 Task: Assign in the project AutoWave the issue 'Create a new online platform for online animation courses with advanced animation tools and community features' to the sprint 'Process Automation Sprint'. Assign in the project AutoWave the issue 'Implement a new cloud-based time tracking system for a company with advanced time tracking and project management features' to the sprint 'Process Automation Sprint'. Assign in the project AutoWave the issue 'Integrate a new location-based feature into an existing mobile application to enhance user experience and personalization' to the sprint 'Process Automation Sprint'. Assign in the project AutoWave the issue 'Develop a new tool for automated testing of web application database performance and scalability' to the sprint 'Process Automation Sprint'
Action: Mouse moved to (163, 46)
Screenshot: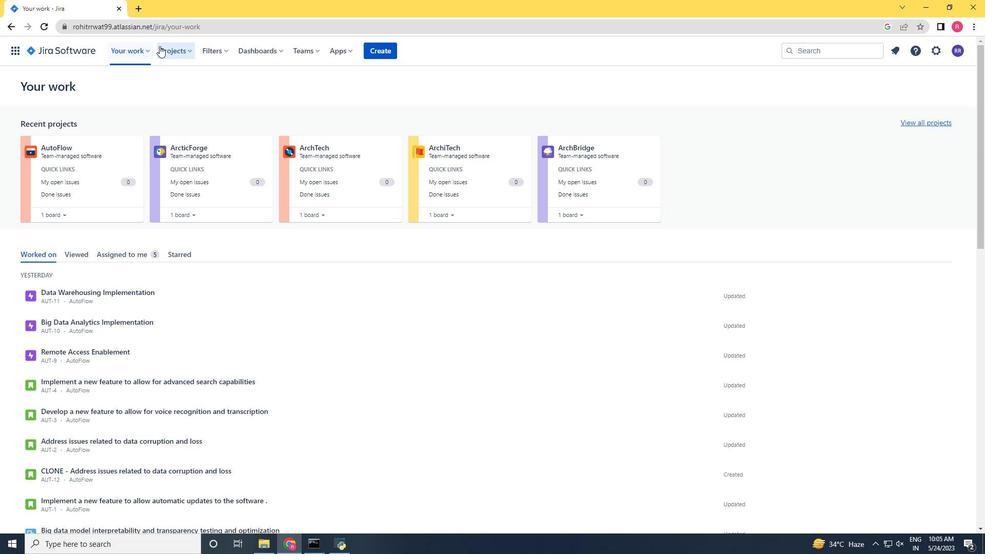
Action: Mouse pressed left at (163, 46)
Screenshot: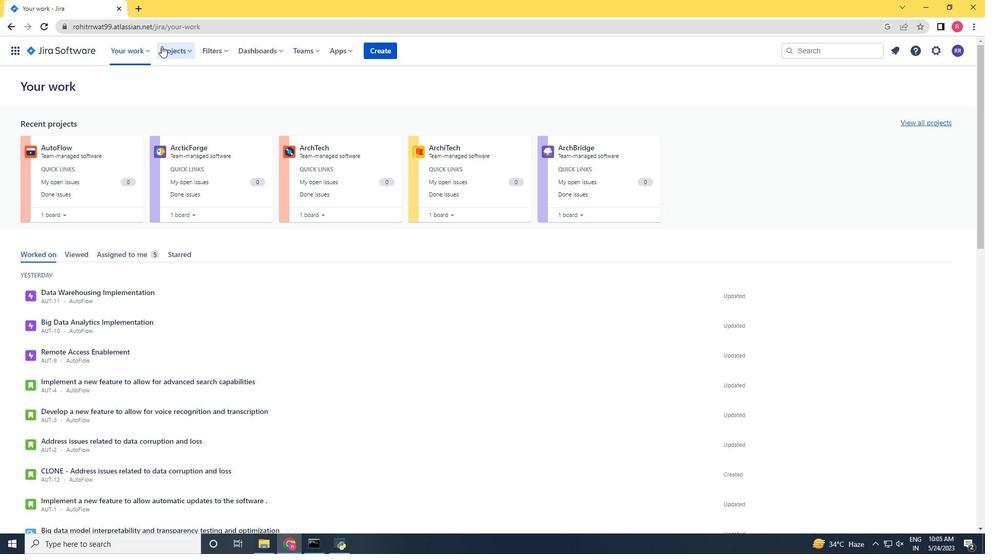 
Action: Mouse moved to (180, 93)
Screenshot: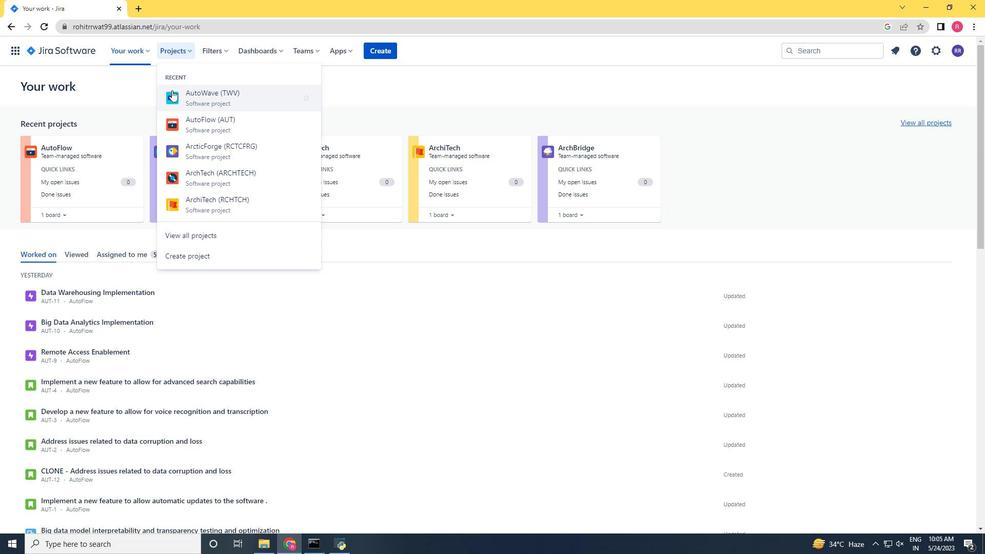 
Action: Mouse pressed left at (180, 93)
Screenshot: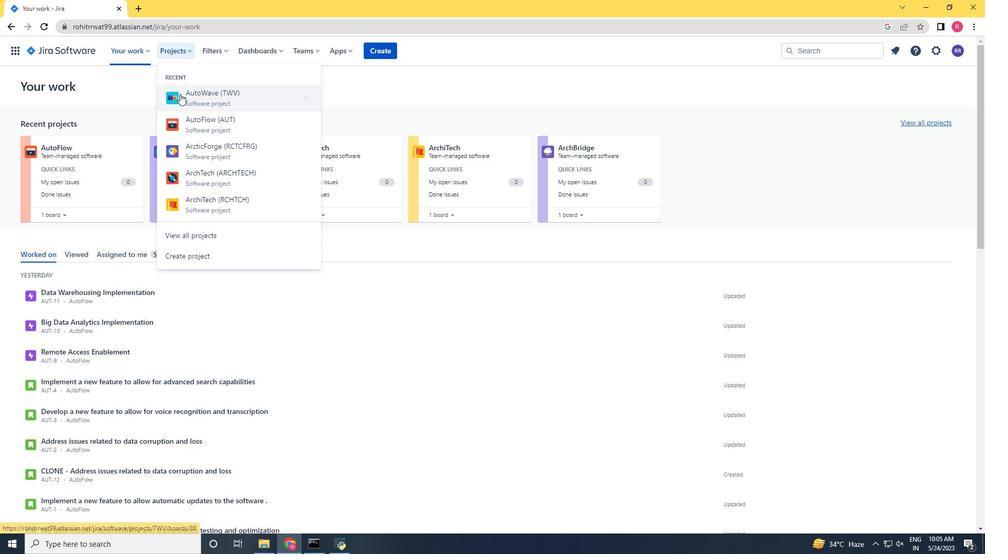 
Action: Mouse moved to (50, 164)
Screenshot: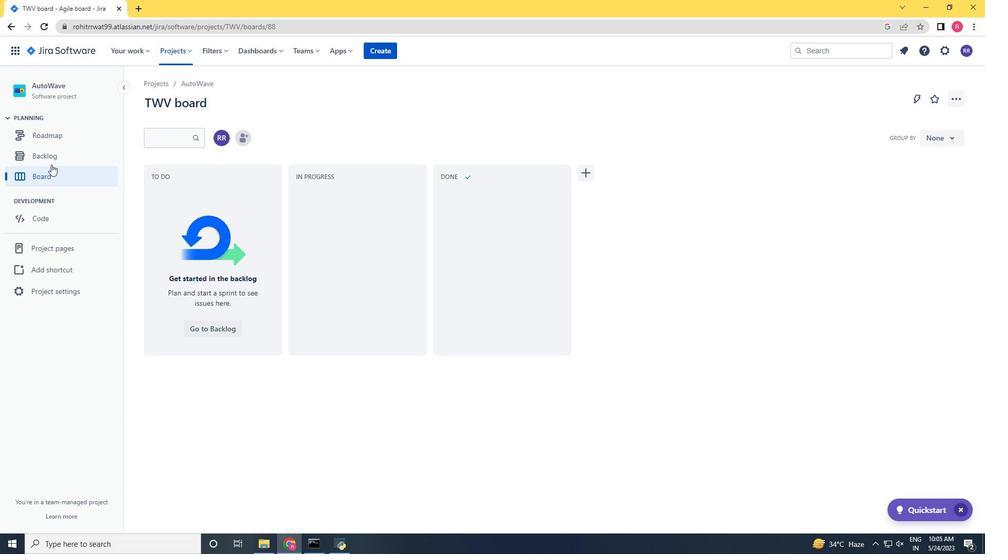 
Action: Mouse pressed left at (50, 164)
Screenshot: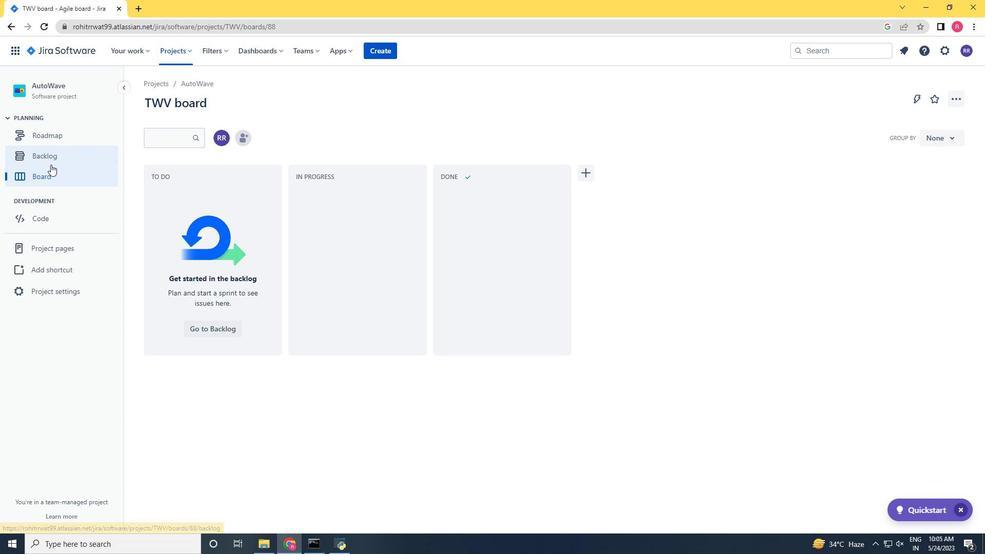
Action: Mouse moved to (427, 251)
Screenshot: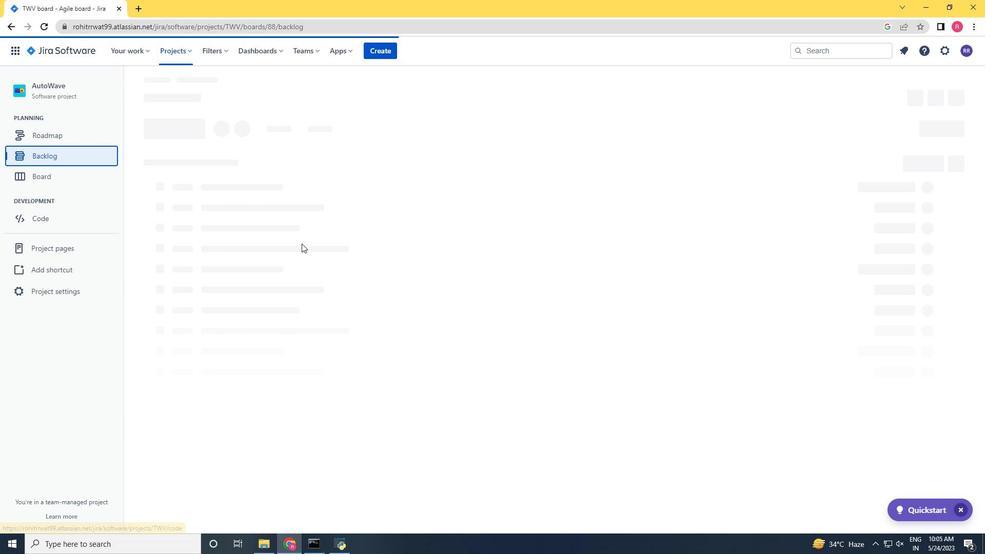 
Action: Mouse scrolled (427, 251) with delta (0, 0)
Screenshot: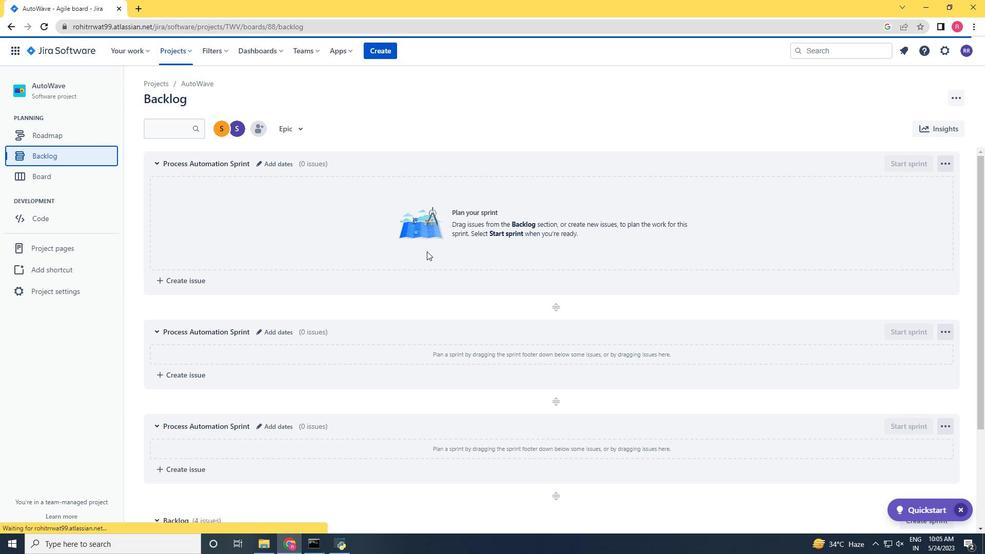 
Action: Mouse scrolled (427, 251) with delta (0, 0)
Screenshot: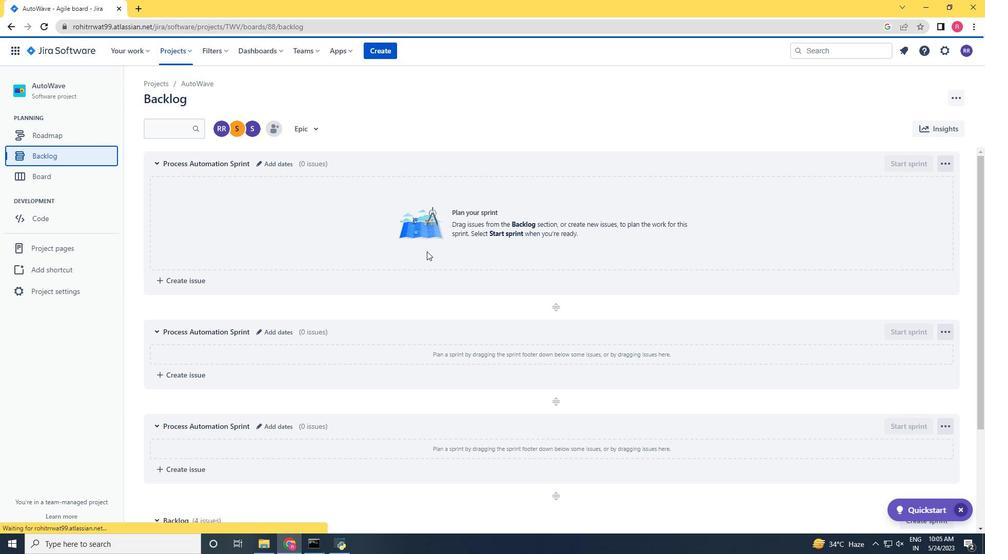 
Action: Mouse scrolled (427, 251) with delta (0, 0)
Screenshot: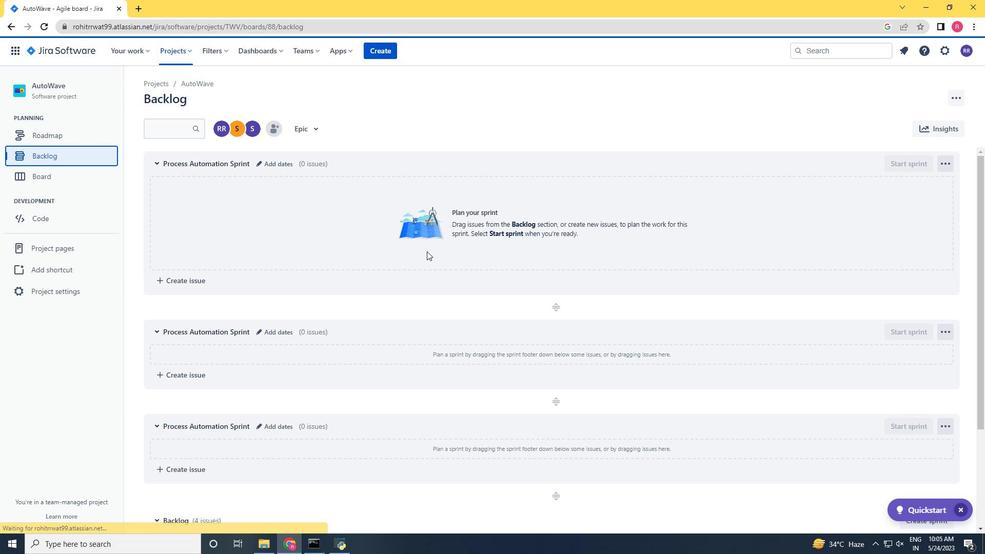 
Action: Mouse scrolled (427, 251) with delta (0, 0)
Screenshot: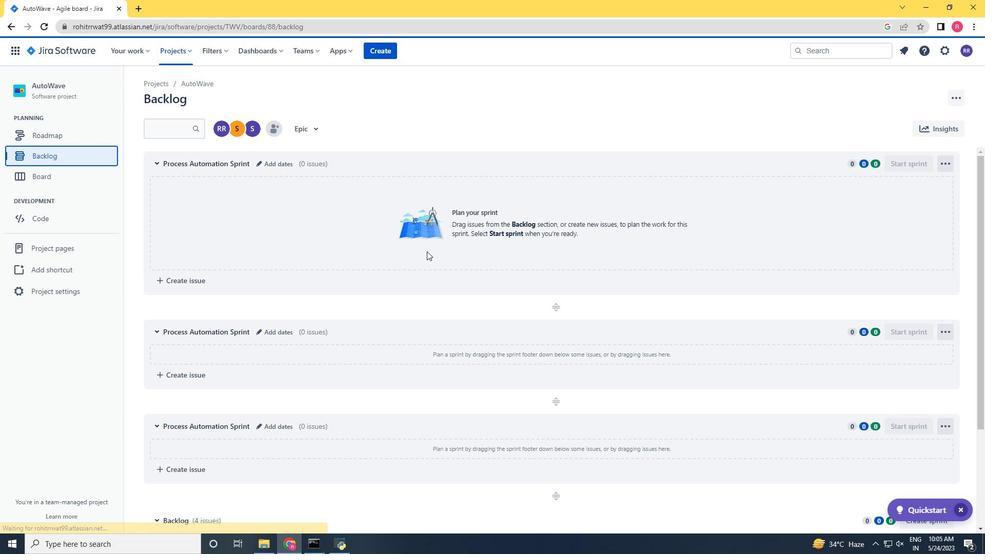 
Action: Mouse moved to (540, 385)
Screenshot: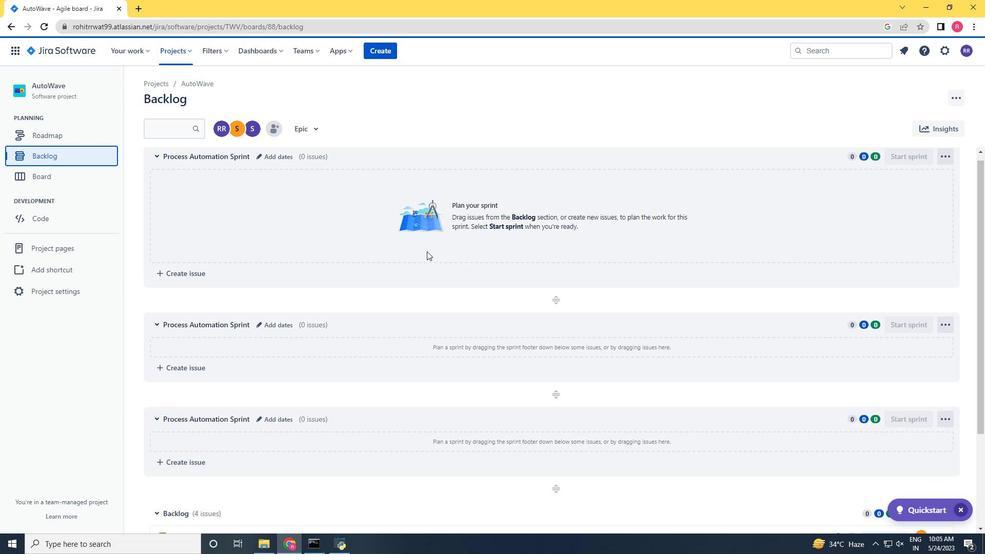 
Action: Mouse scrolled (540, 384) with delta (0, 0)
Screenshot: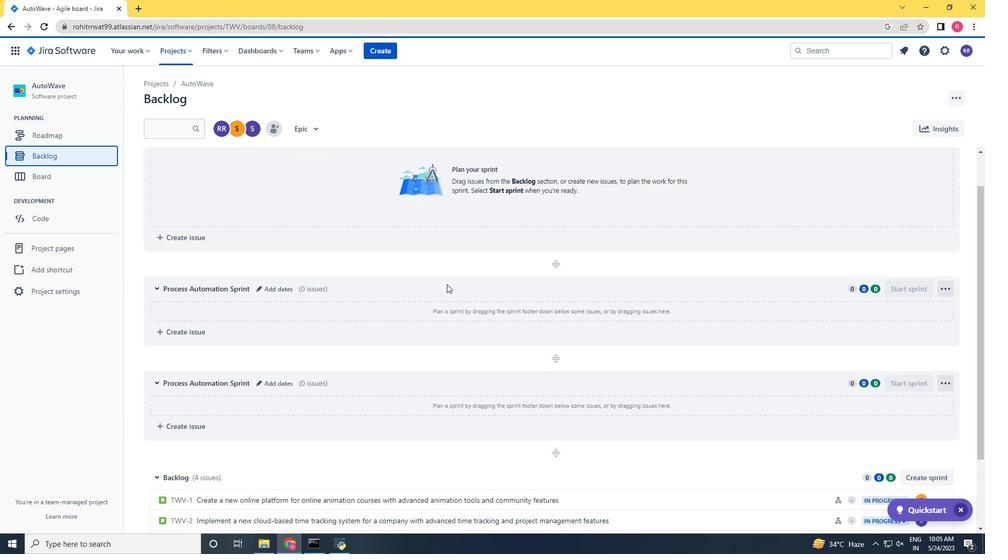 
Action: Mouse moved to (577, 405)
Screenshot: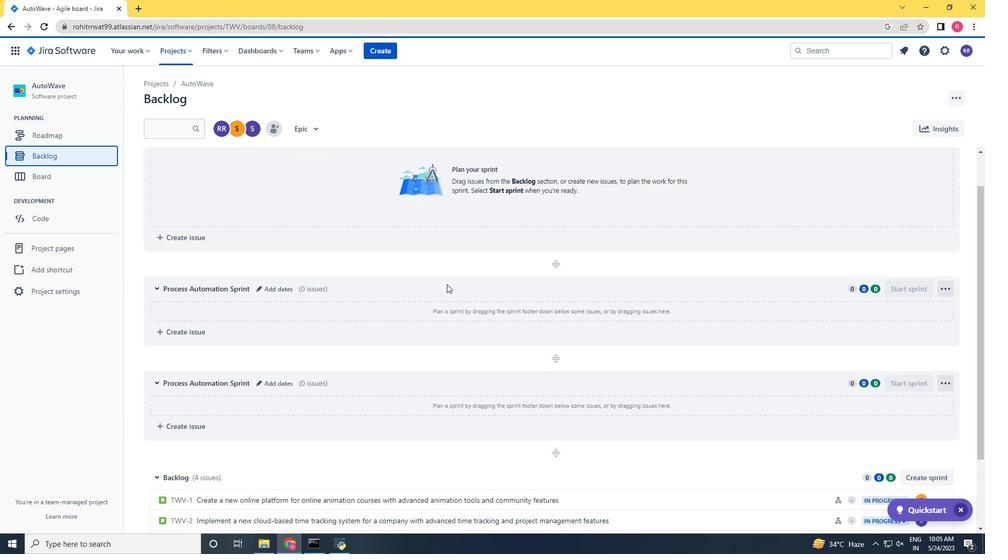 
Action: Mouse scrolled (577, 404) with delta (0, 0)
Screenshot: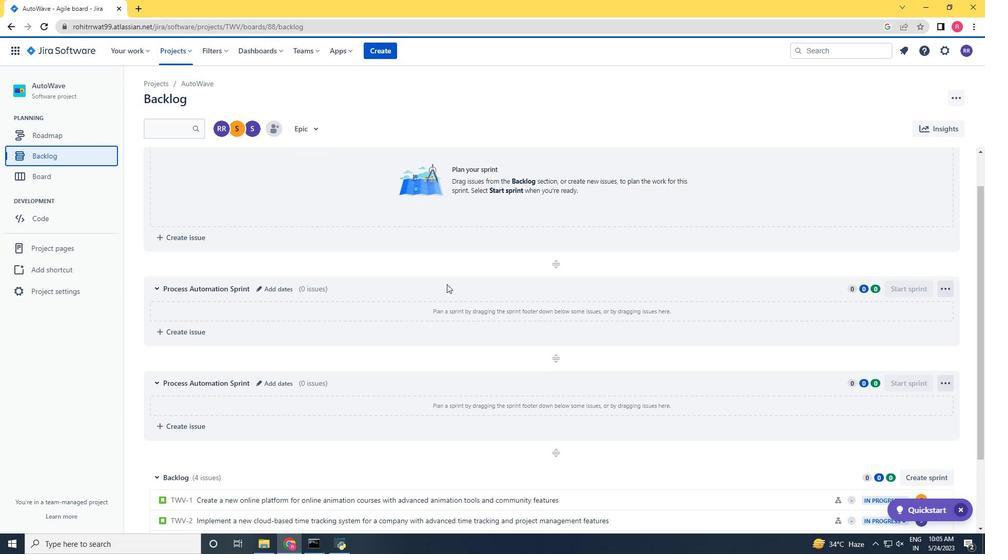 
Action: Mouse moved to (946, 408)
Screenshot: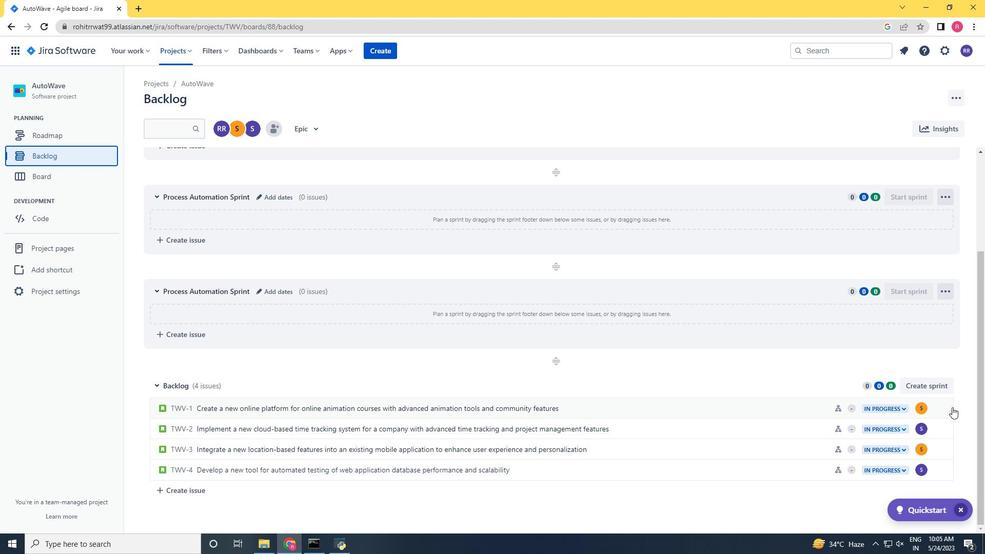 
Action: Mouse pressed left at (946, 408)
Screenshot: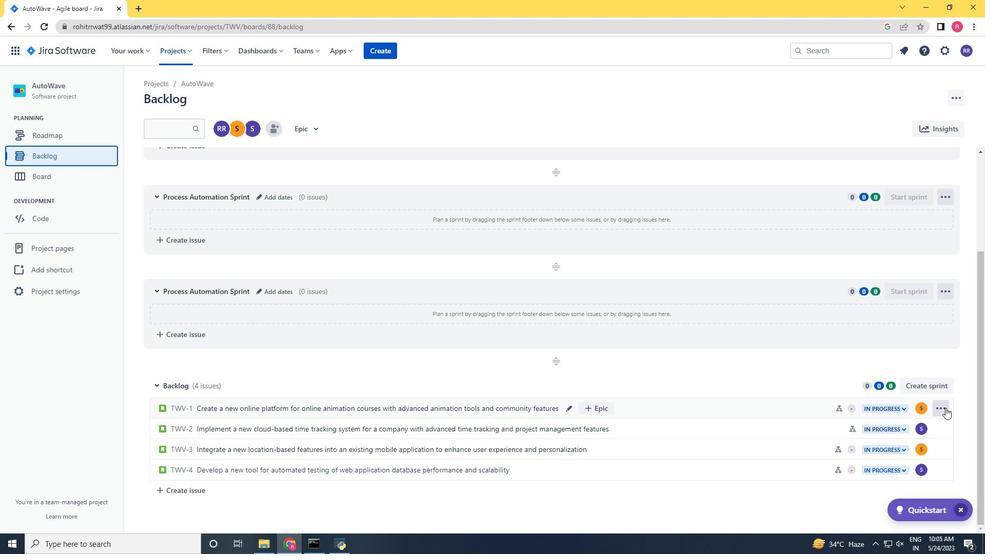 
Action: Mouse moved to (895, 323)
Screenshot: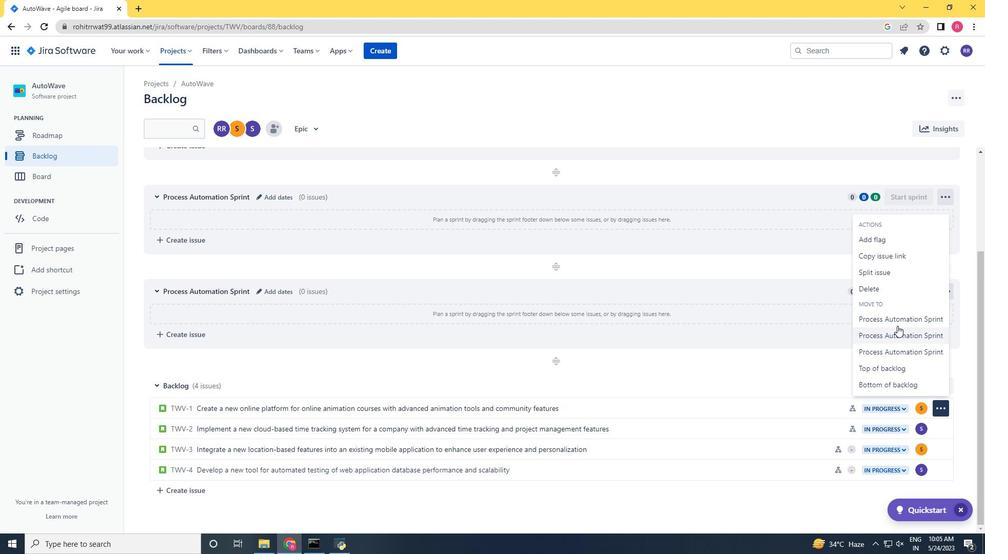 
Action: Mouse pressed left at (895, 323)
Screenshot: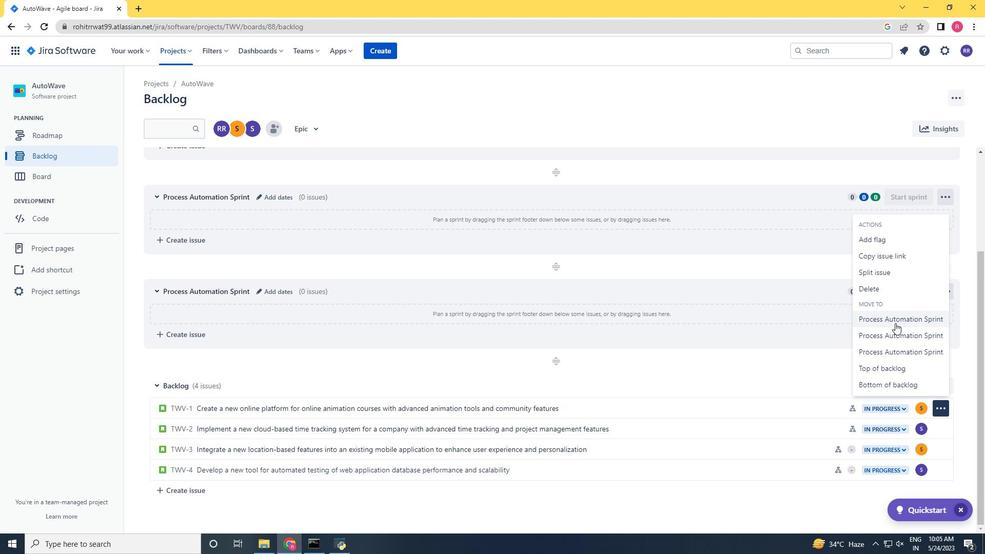 
Action: Mouse moved to (778, 340)
Screenshot: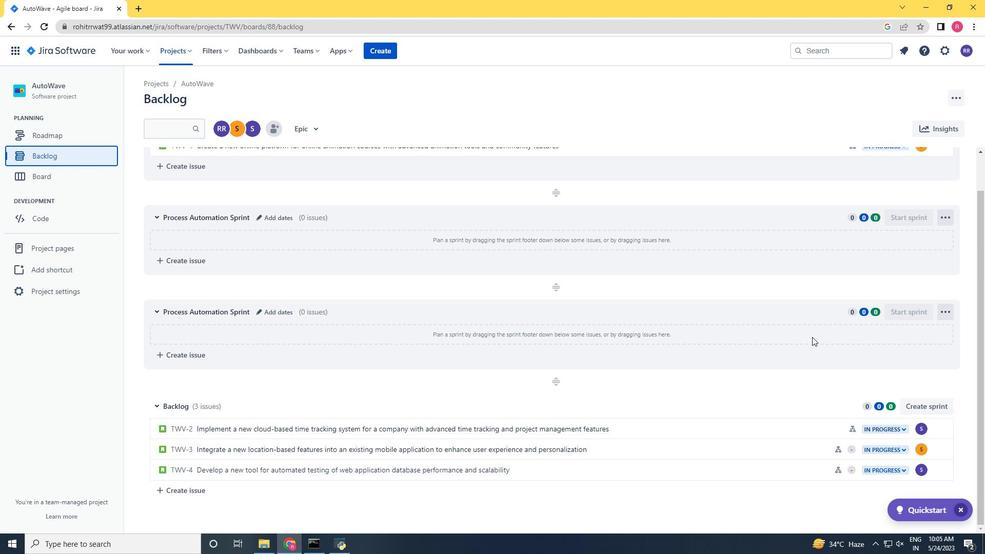 
Action: Mouse scrolled (778, 340) with delta (0, 0)
Screenshot: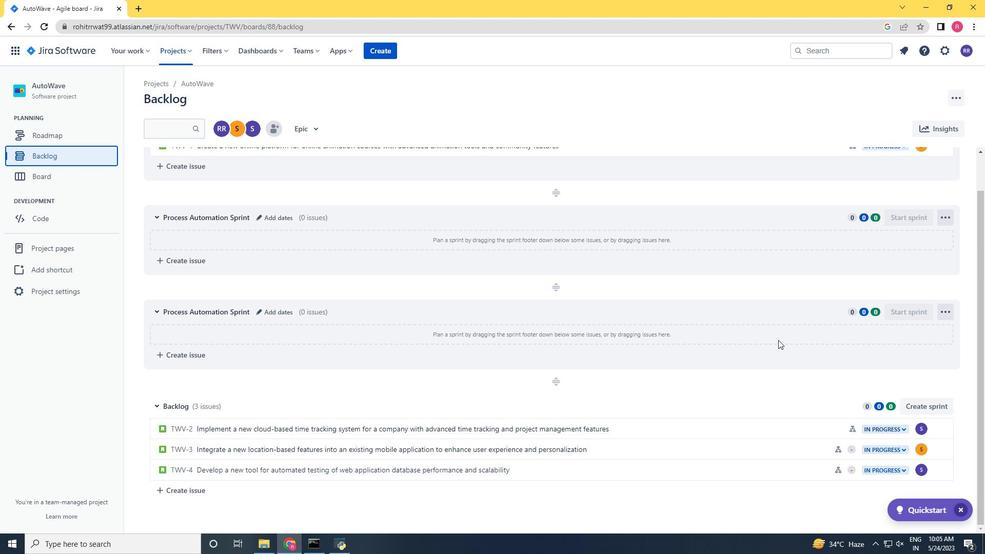 
Action: Mouse scrolled (778, 340) with delta (0, 0)
Screenshot: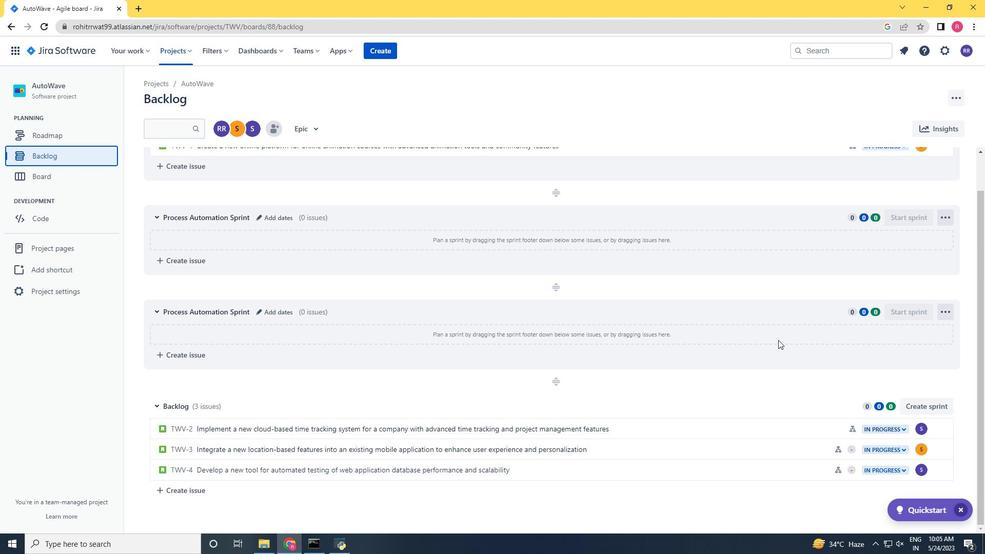 
Action: Mouse scrolled (778, 340) with delta (0, 0)
Screenshot: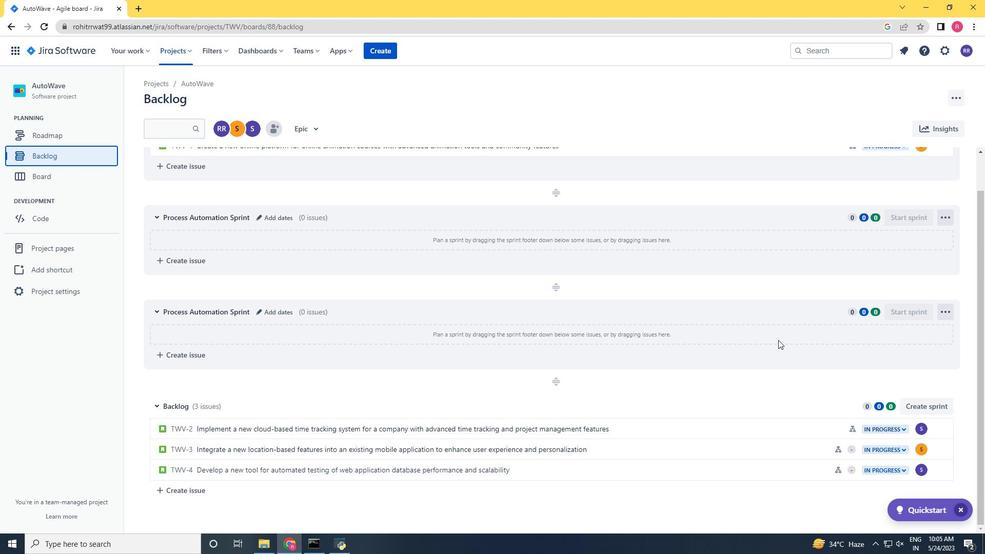 
Action: Mouse scrolled (778, 340) with delta (0, 0)
Screenshot: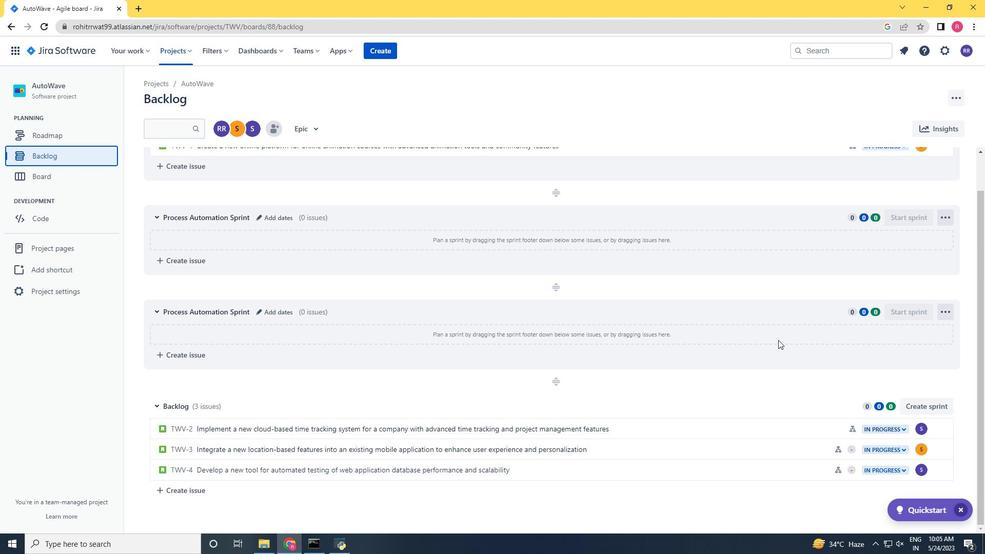
Action: Mouse scrolled (778, 340) with delta (0, 0)
Screenshot: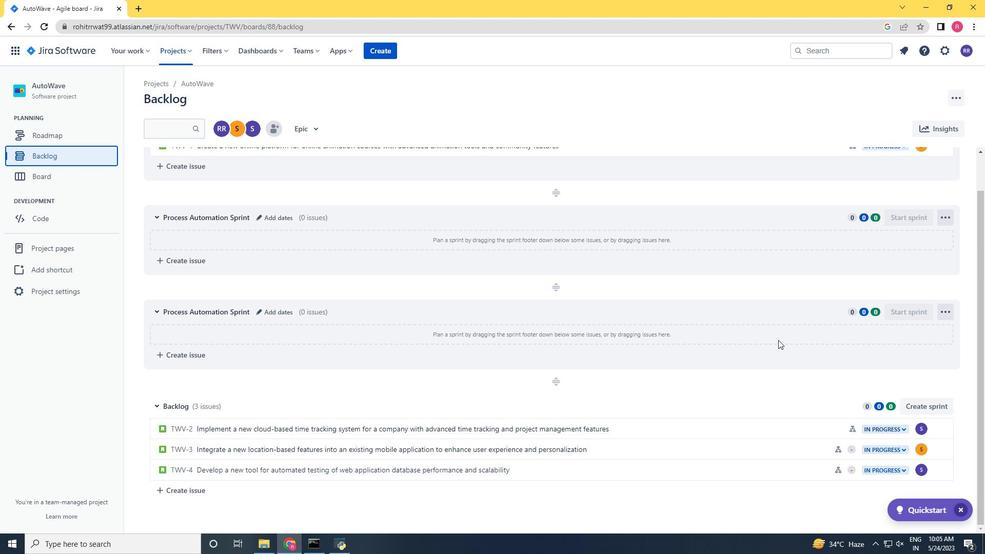 
Action: Mouse scrolled (778, 340) with delta (0, 0)
Screenshot: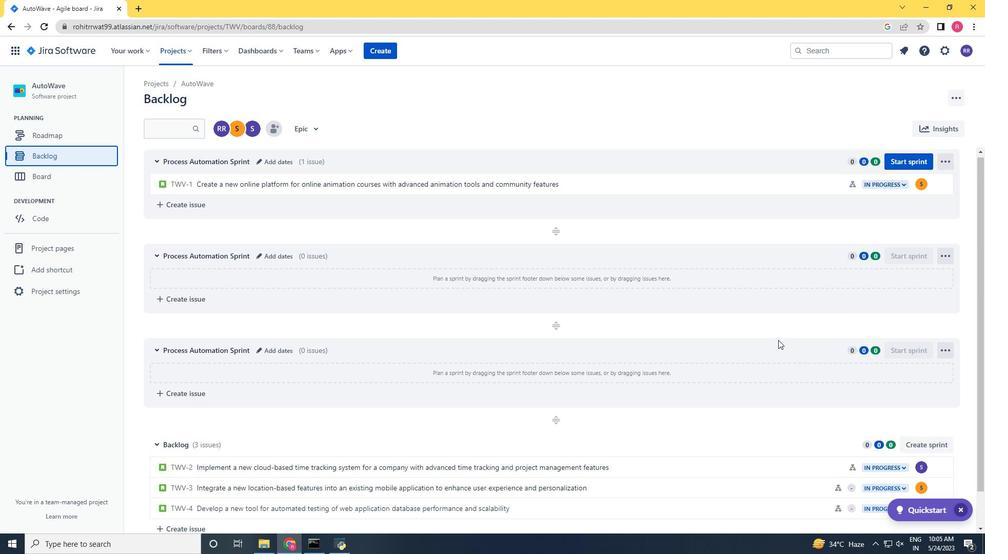 
Action: Mouse scrolled (778, 339) with delta (0, 0)
Screenshot: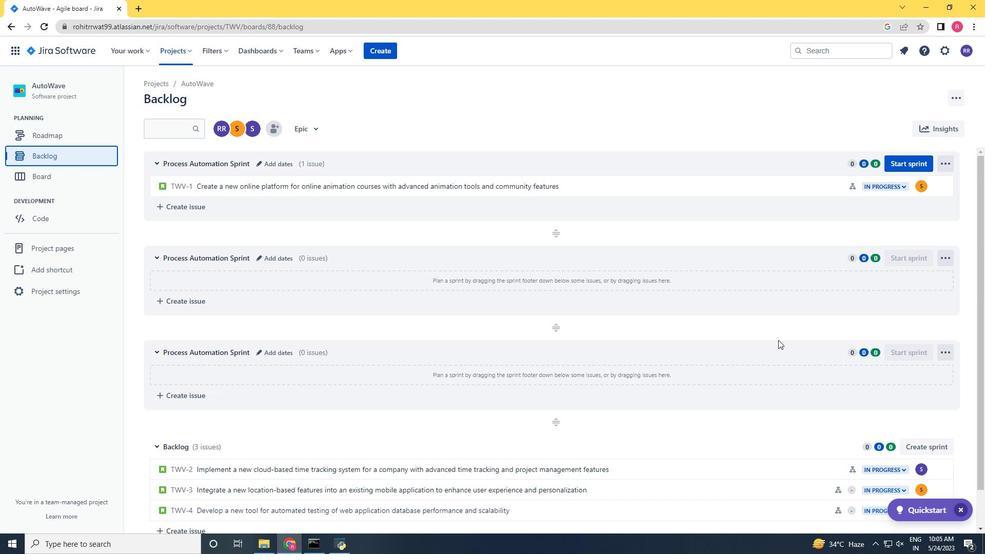 
Action: Mouse scrolled (778, 339) with delta (0, 0)
Screenshot: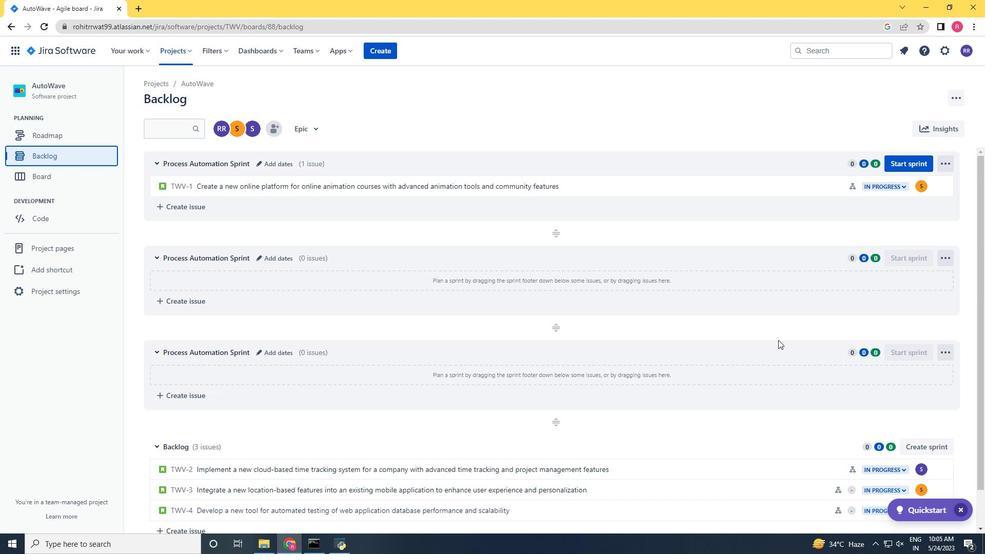 
Action: Mouse scrolled (778, 339) with delta (0, 0)
Screenshot: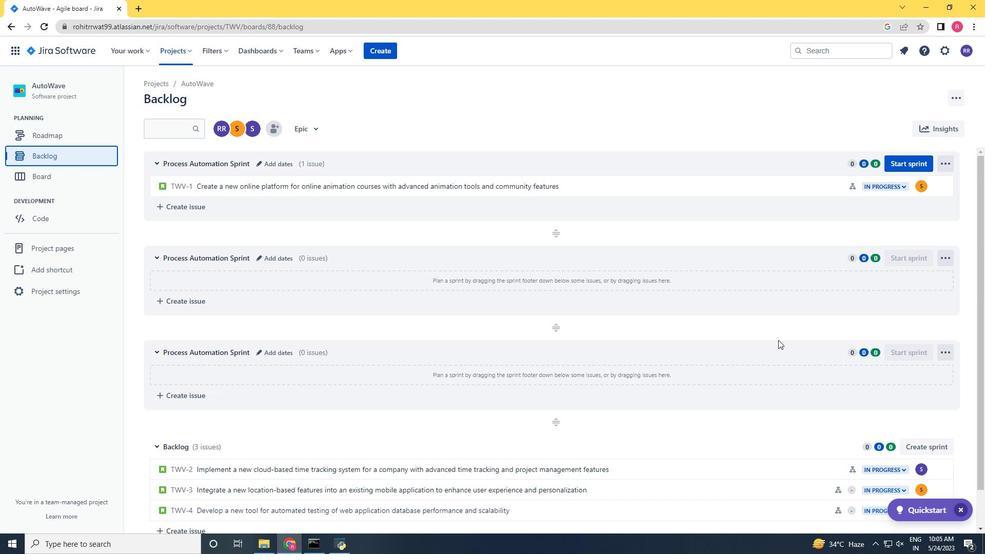 
Action: Mouse scrolled (778, 339) with delta (0, 0)
Screenshot: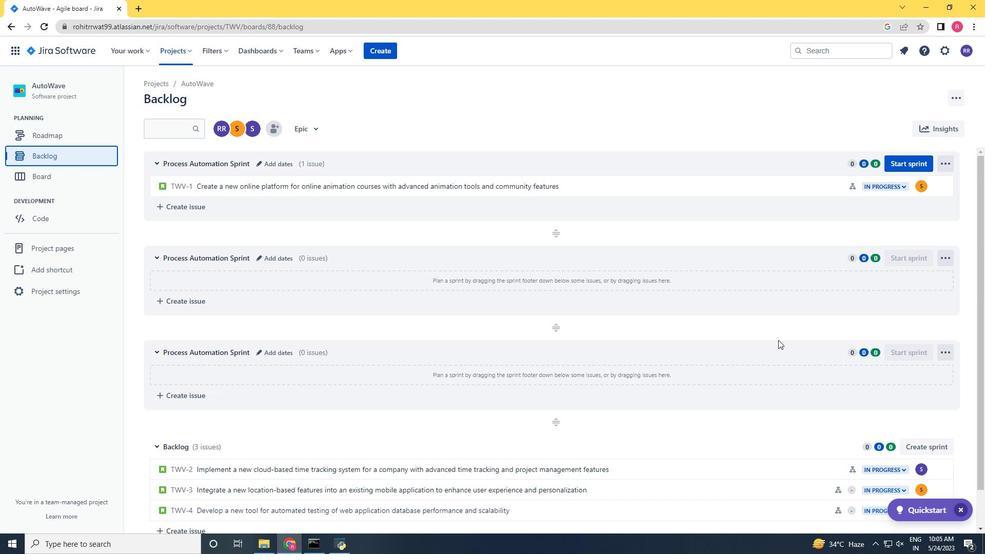 
Action: Mouse scrolled (778, 339) with delta (0, 0)
Screenshot: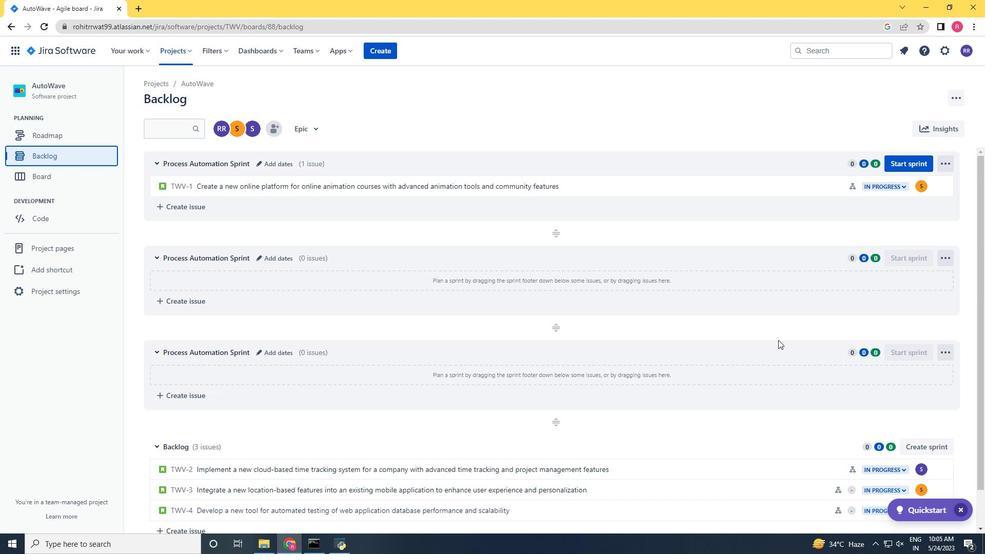 
Action: Mouse scrolled (778, 339) with delta (0, 0)
Screenshot: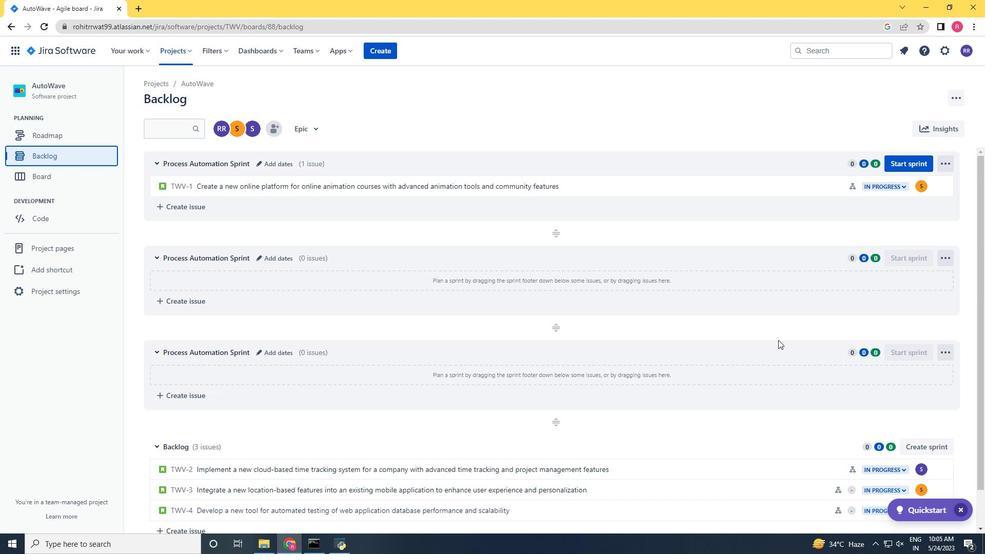 
Action: Mouse moved to (941, 427)
Screenshot: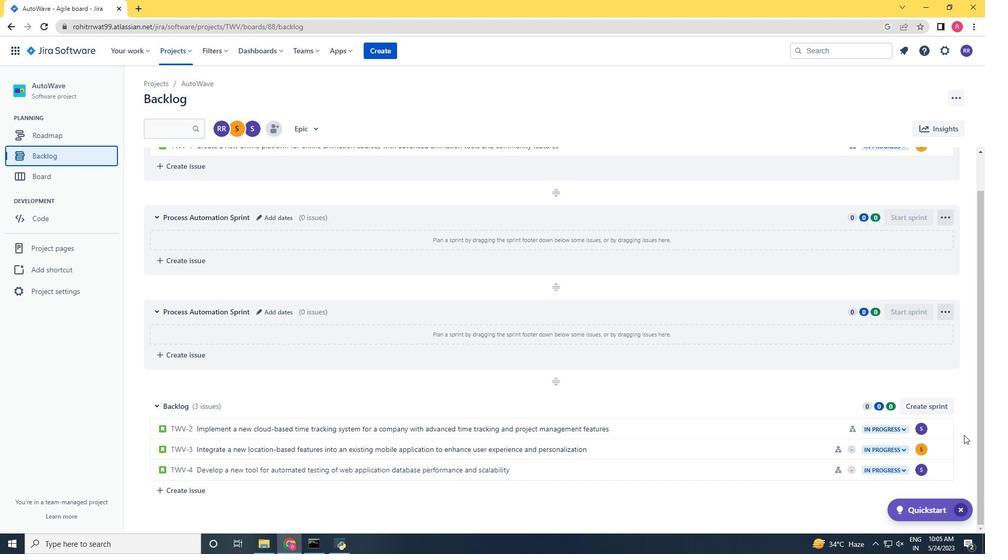 
Action: Mouse pressed left at (941, 427)
Screenshot: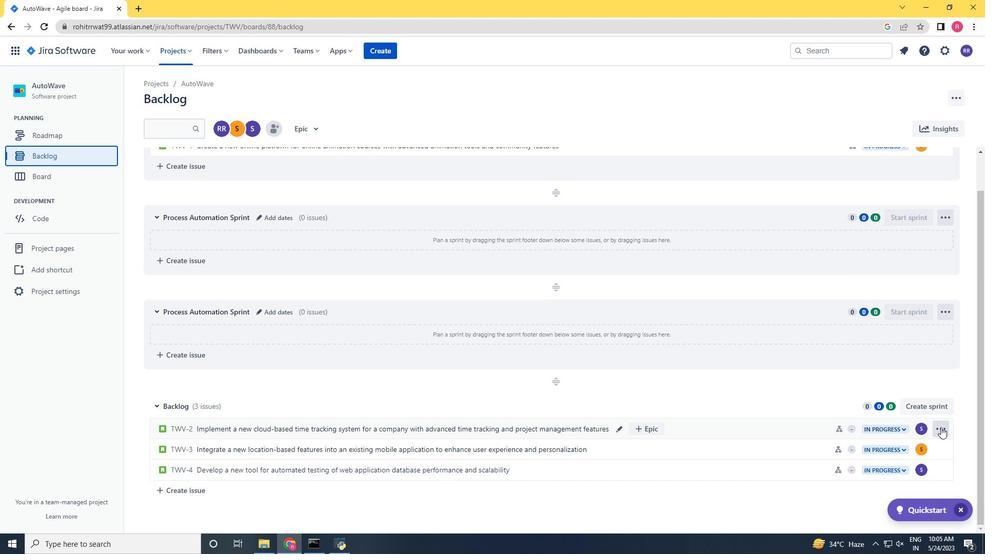 
Action: Mouse moved to (895, 358)
Screenshot: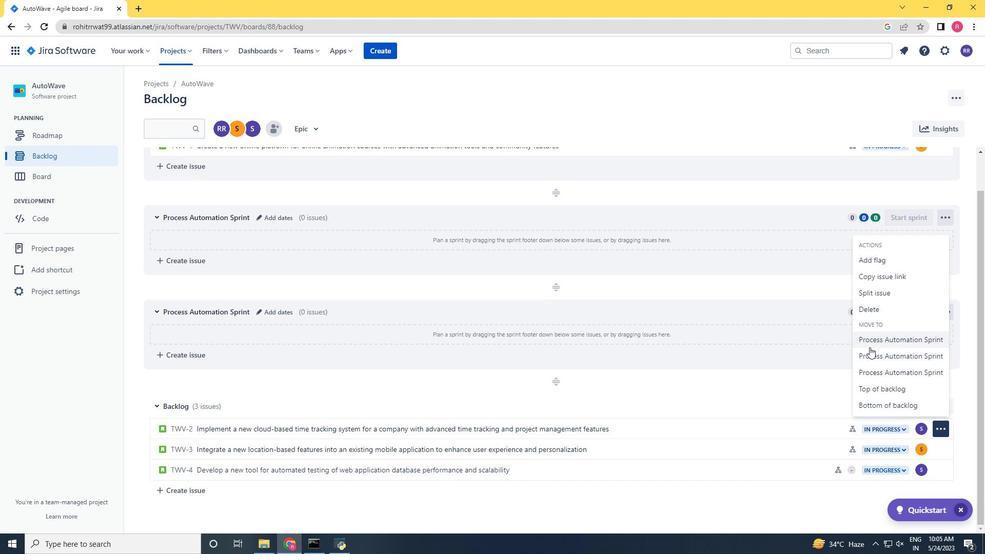 
Action: Mouse pressed left at (895, 358)
Screenshot: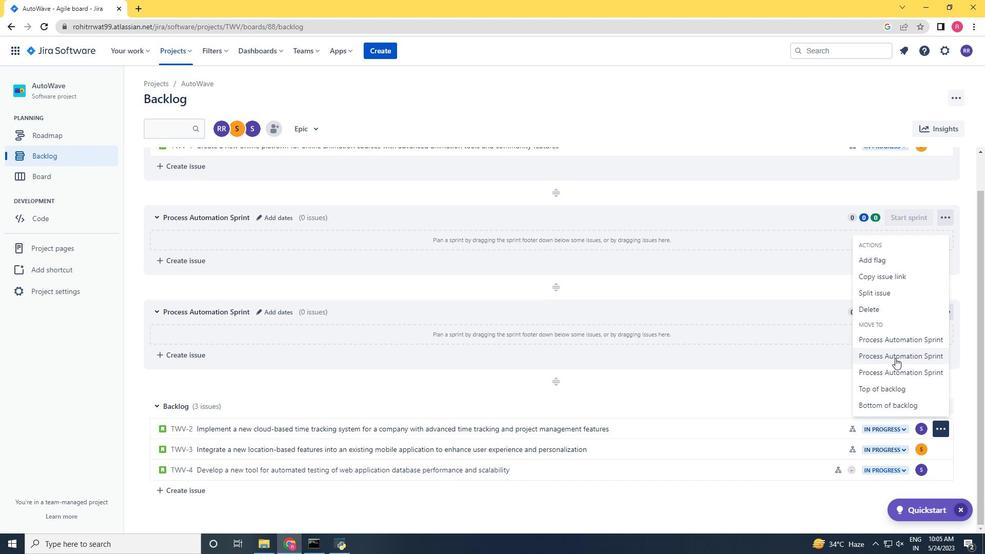 
Action: Mouse moved to (696, 381)
Screenshot: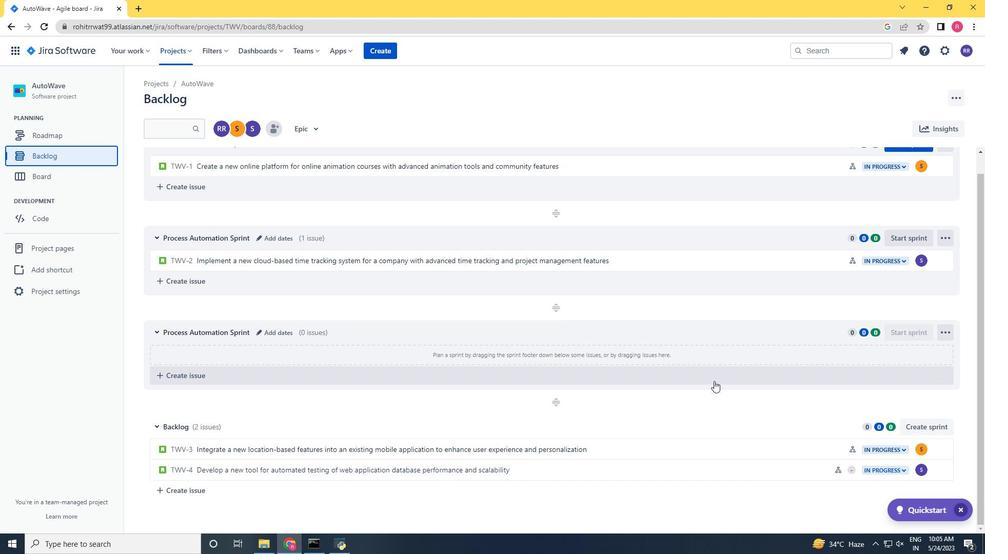 
Action: Mouse scrolled (696, 381) with delta (0, 0)
Screenshot: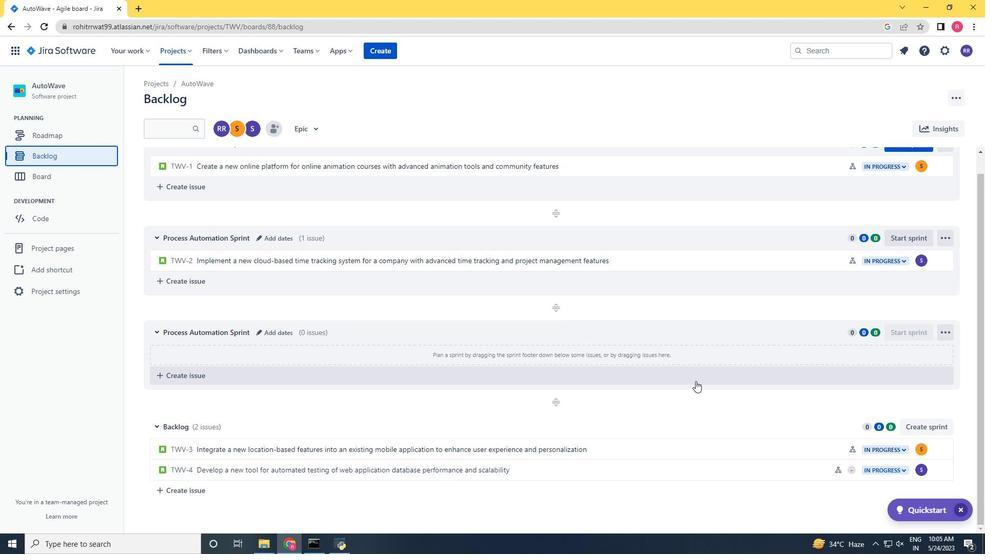
Action: Mouse scrolled (696, 381) with delta (0, 0)
Screenshot: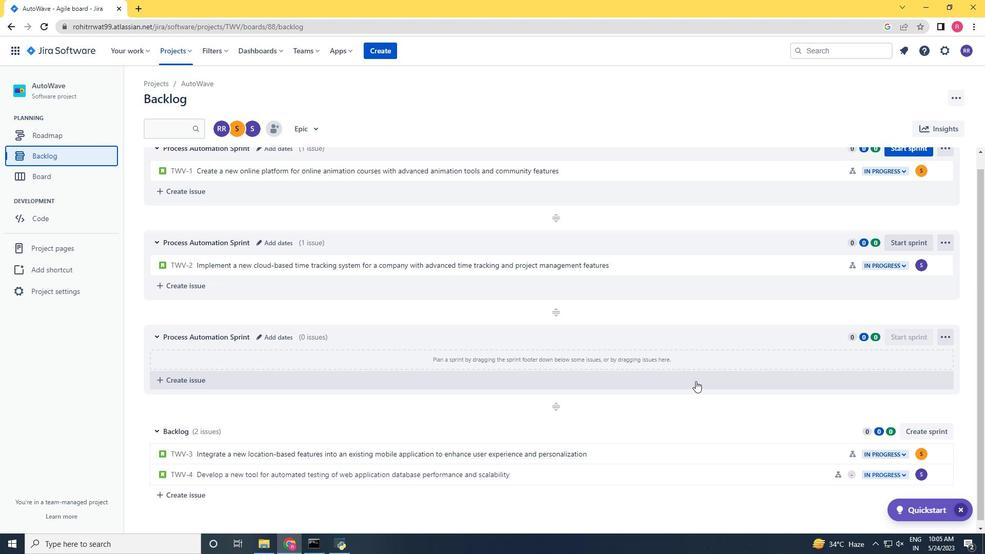 
Action: Mouse scrolled (696, 381) with delta (0, 0)
Screenshot: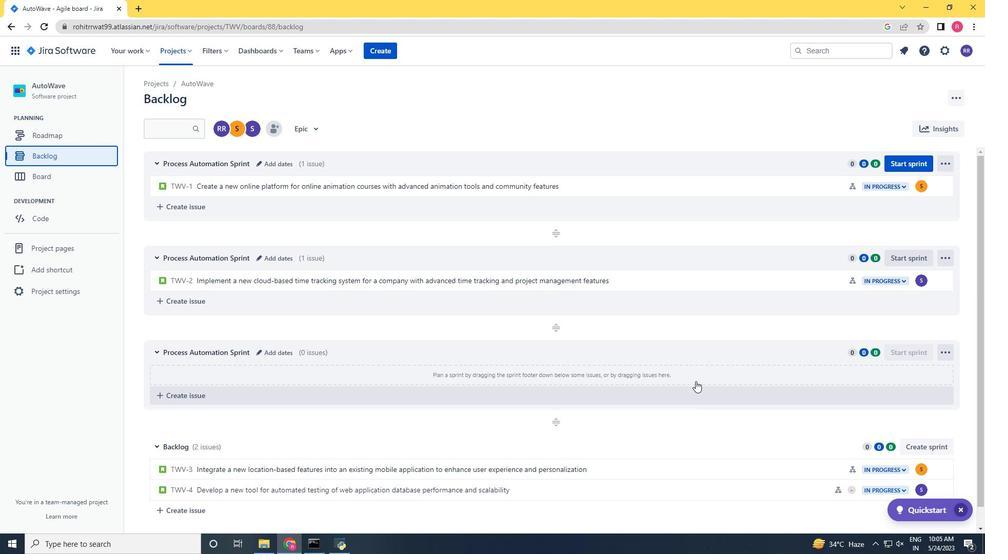 
Action: Mouse scrolled (696, 381) with delta (0, 0)
Screenshot: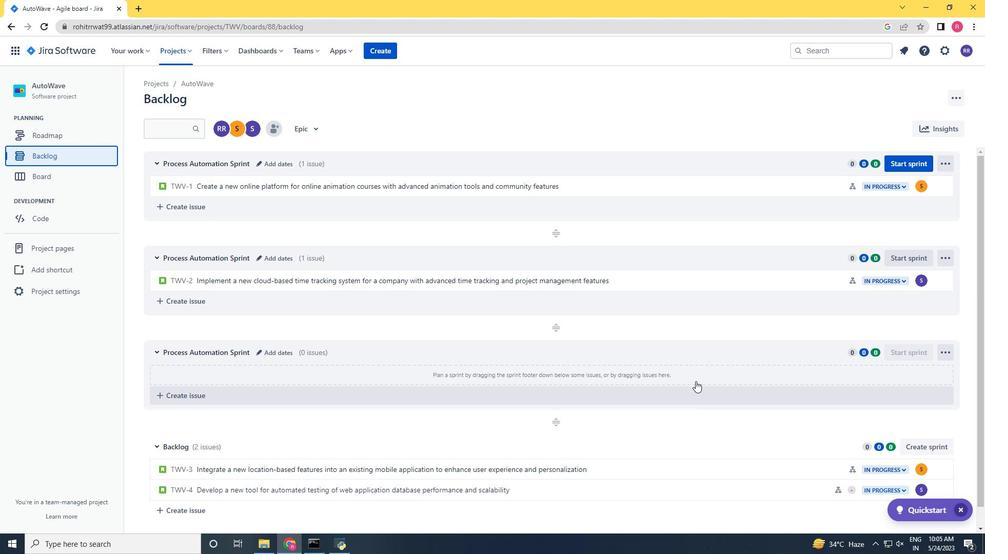 
Action: Mouse scrolled (696, 381) with delta (0, 0)
Screenshot: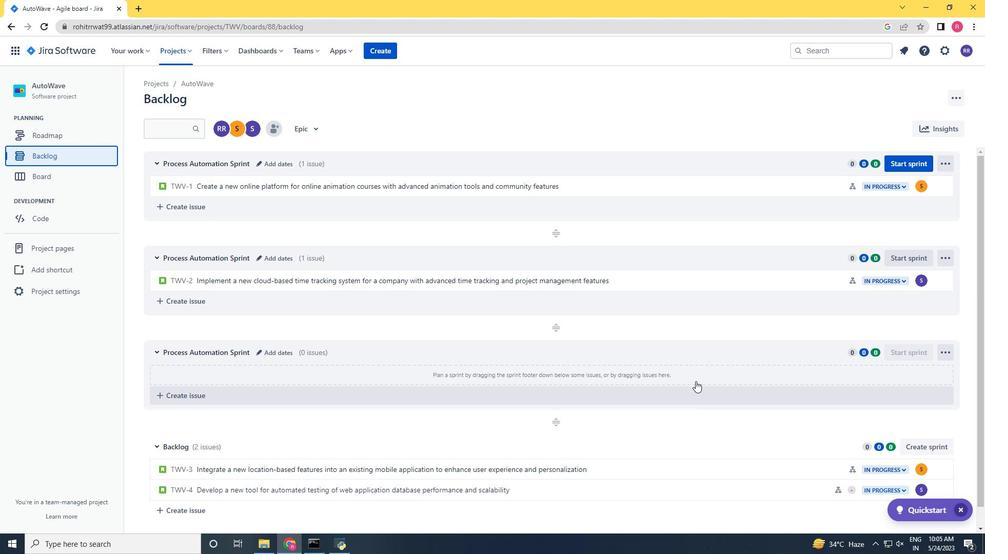 
Action: Mouse scrolled (696, 381) with delta (0, 0)
Screenshot: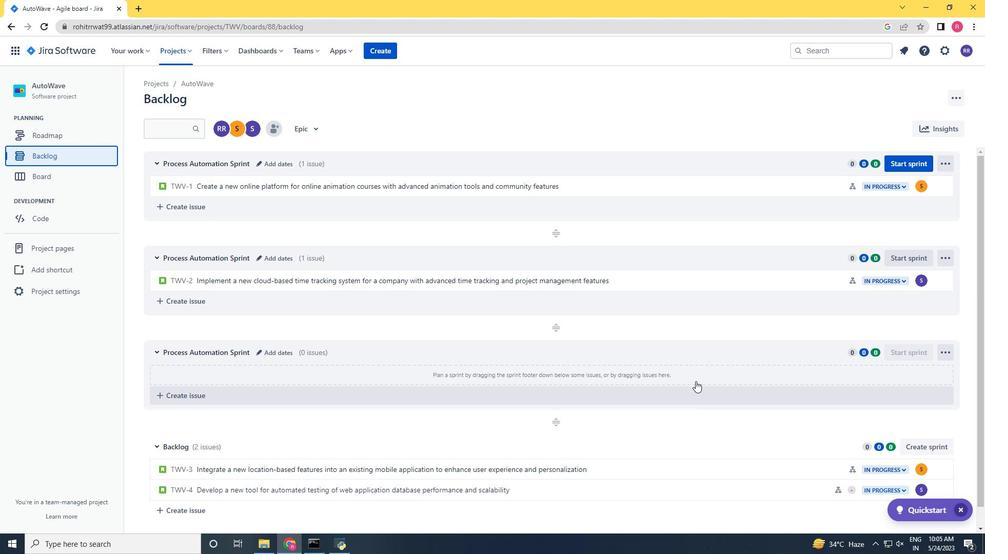 
Action: Mouse scrolled (696, 381) with delta (0, 0)
Screenshot: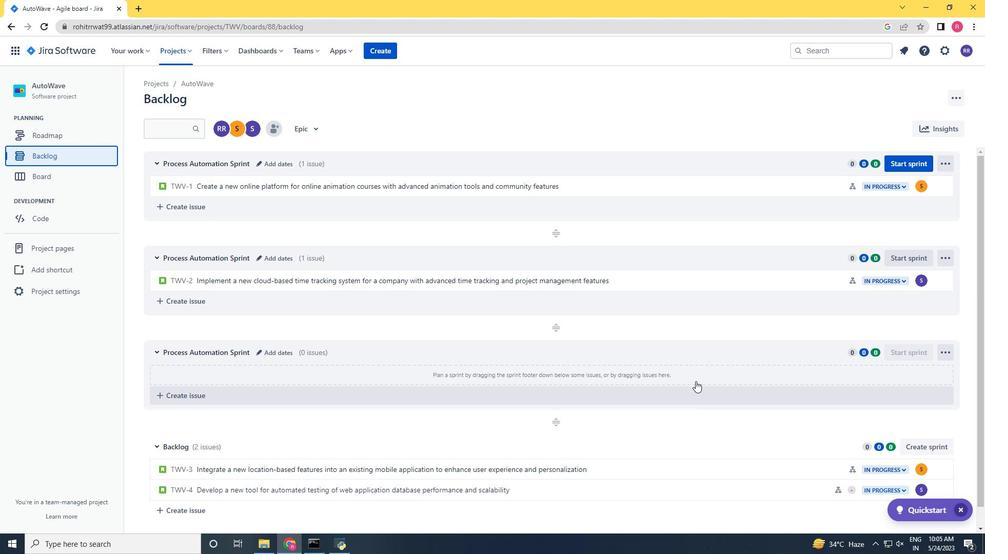 
Action: Mouse scrolled (696, 381) with delta (0, 0)
Screenshot: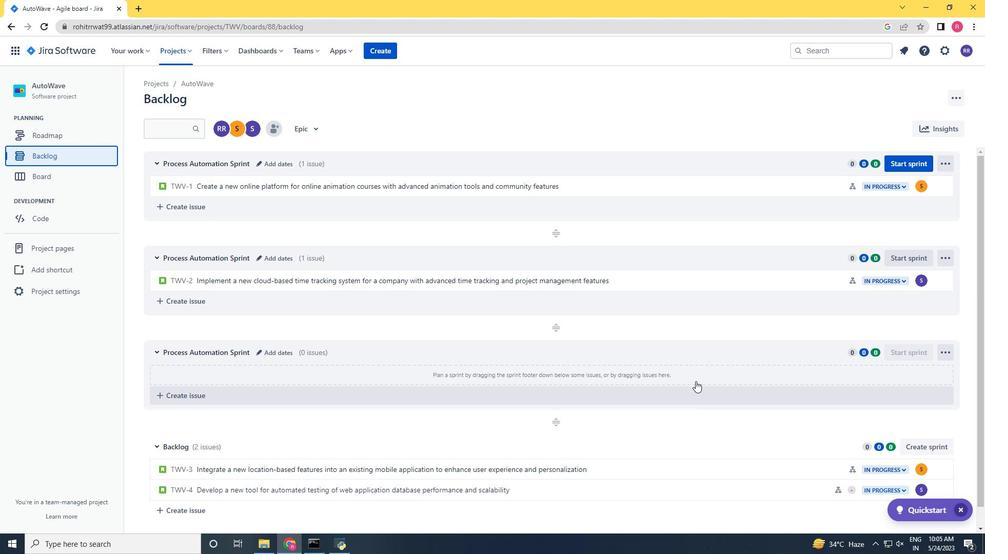 
Action: Mouse scrolled (696, 380) with delta (0, 0)
Screenshot: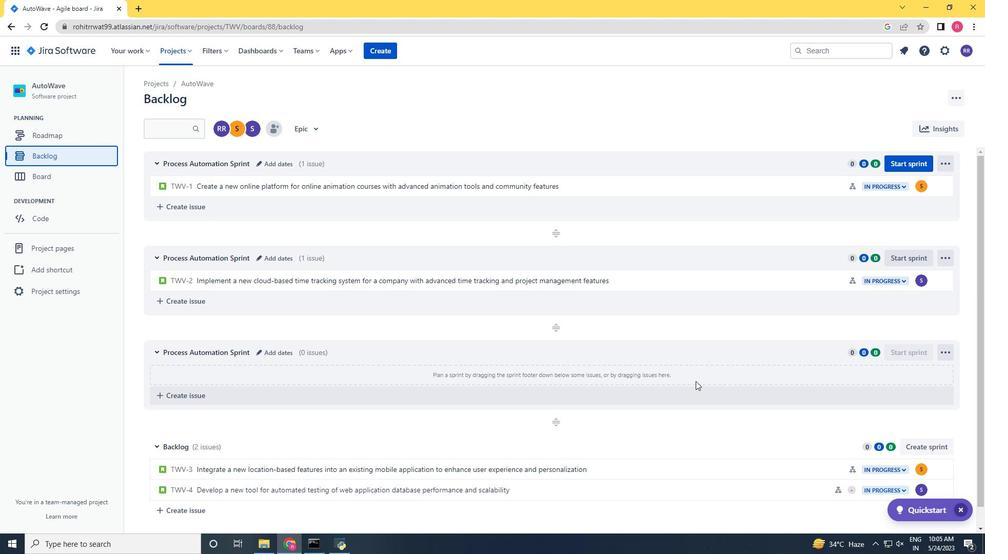 
Action: Mouse scrolled (696, 380) with delta (0, 0)
Screenshot: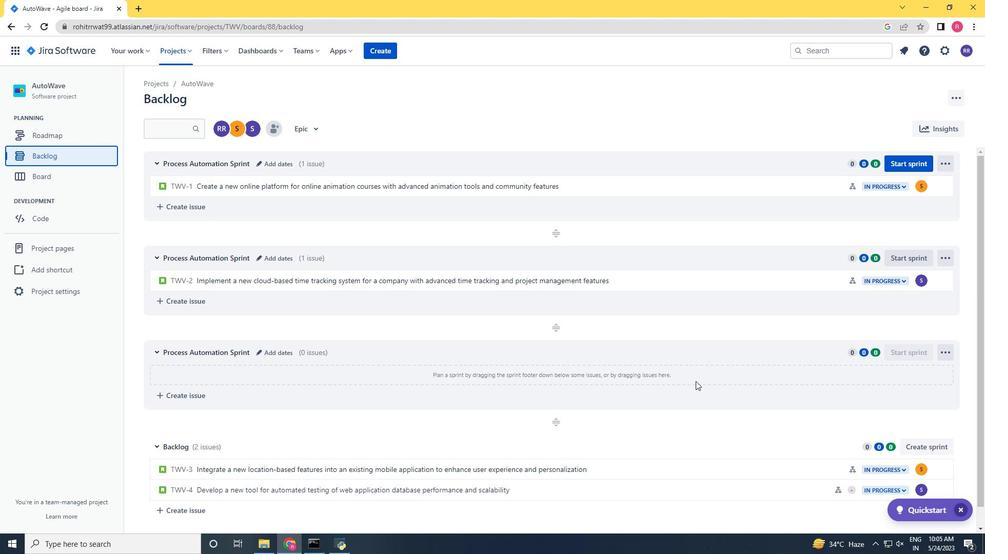 
Action: Mouse scrolled (696, 380) with delta (0, 0)
Screenshot: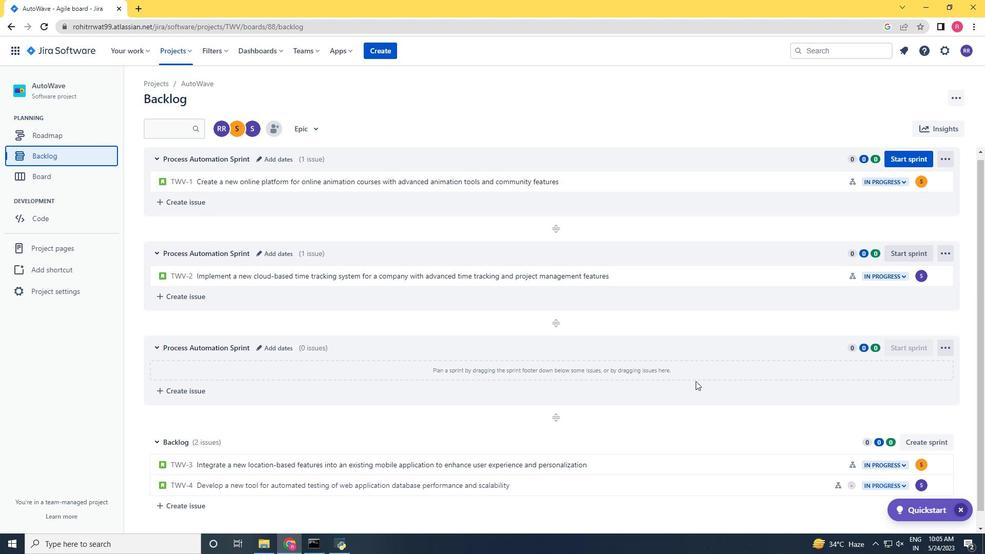 
Action: Mouse scrolled (696, 380) with delta (0, 0)
Screenshot: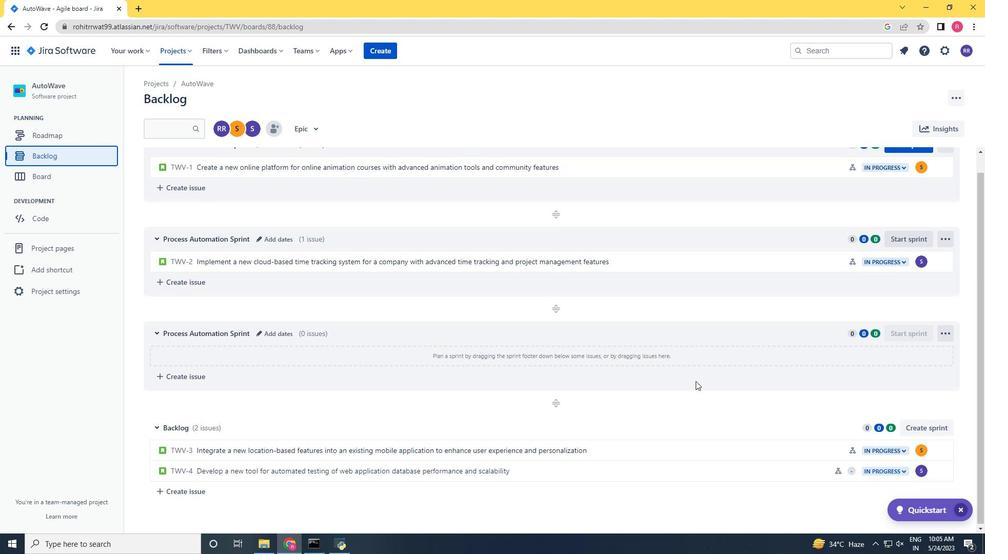 
Action: Mouse scrolled (696, 380) with delta (0, 0)
Screenshot: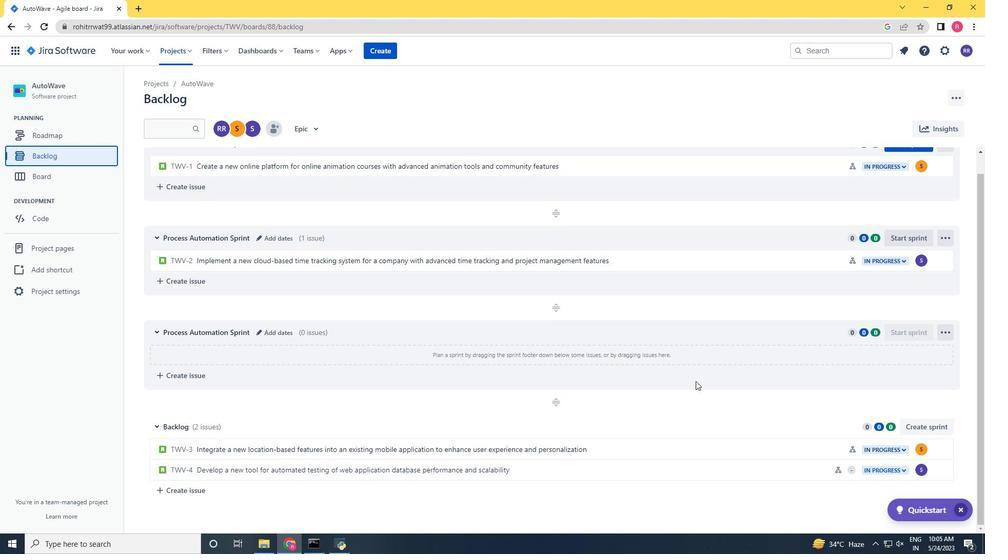 
Action: Mouse scrolled (696, 380) with delta (0, 0)
Screenshot: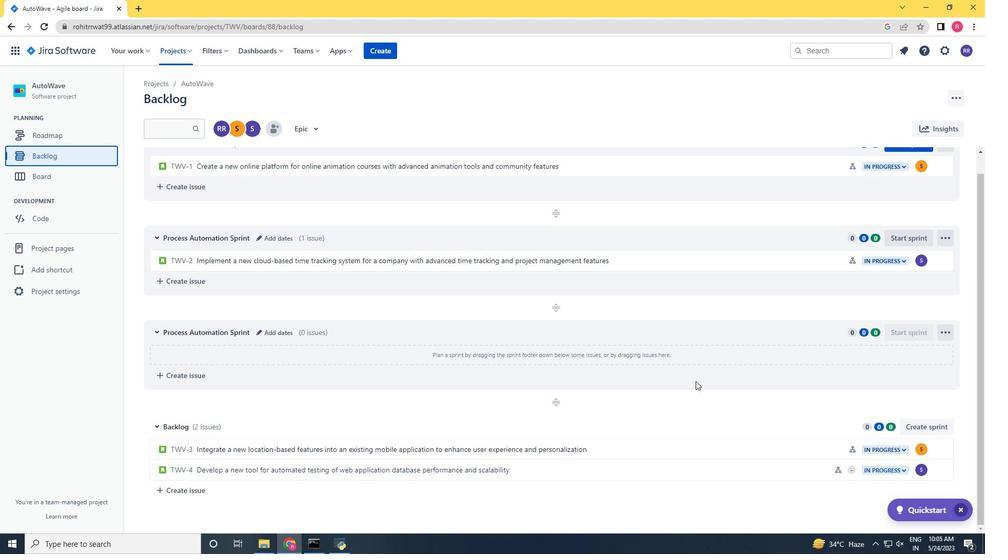 
Action: Mouse scrolled (696, 380) with delta (0, 0)
Screenshot: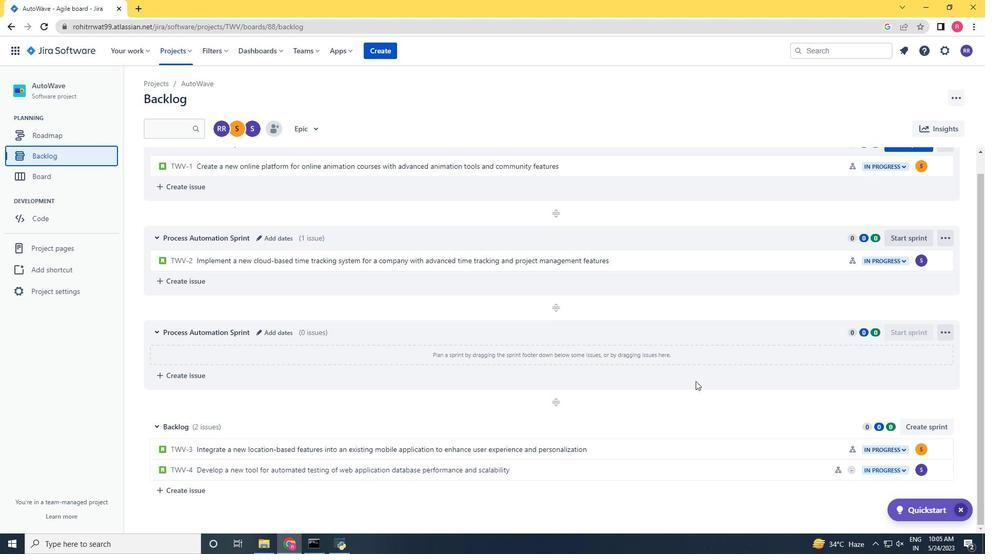
Action: Mouse scrolled (696, 381) with delta (0, 0)
Screenshot: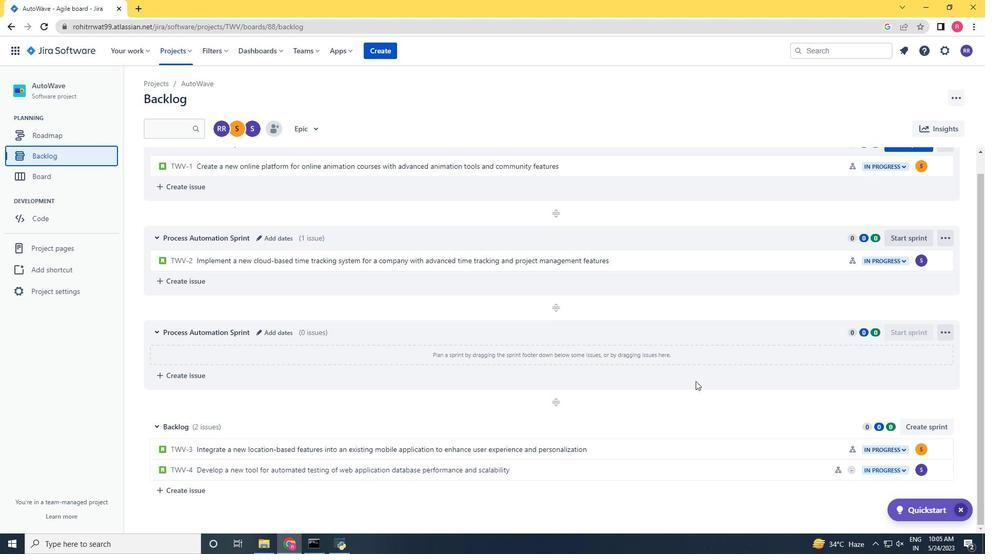 
Action: Mouse scrolled (696, 381) with delta (0, 0)
Screenshot: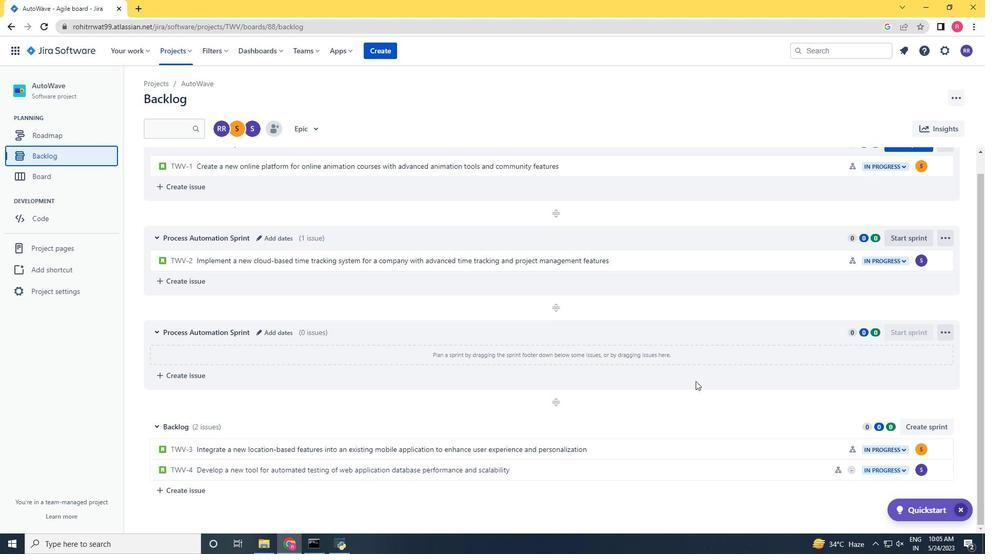 
Action: Mouse scrolled (696, 381) with delta (0, 0)
Screenshot: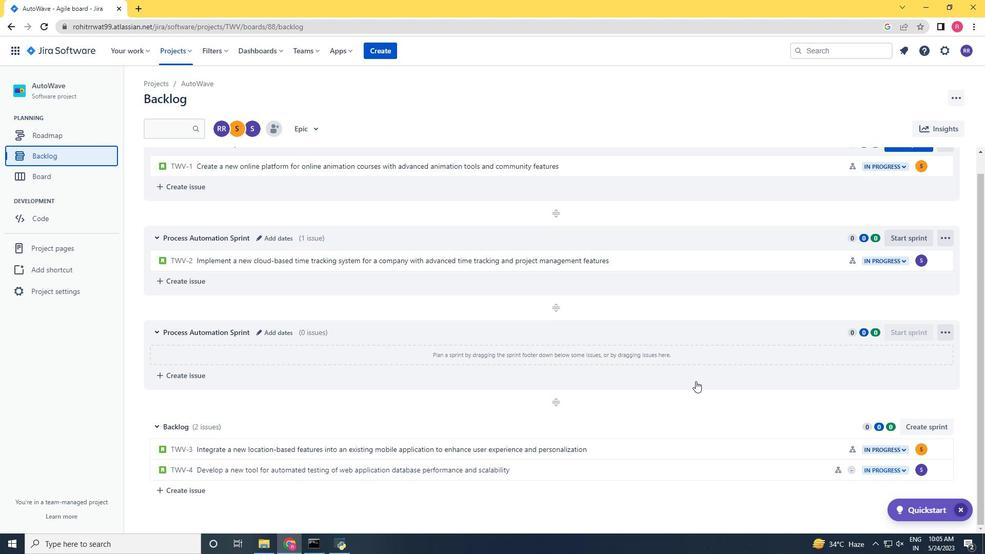 
Action: Mouse scrolled (696, 381) with delta (0, 0)
Screenshot: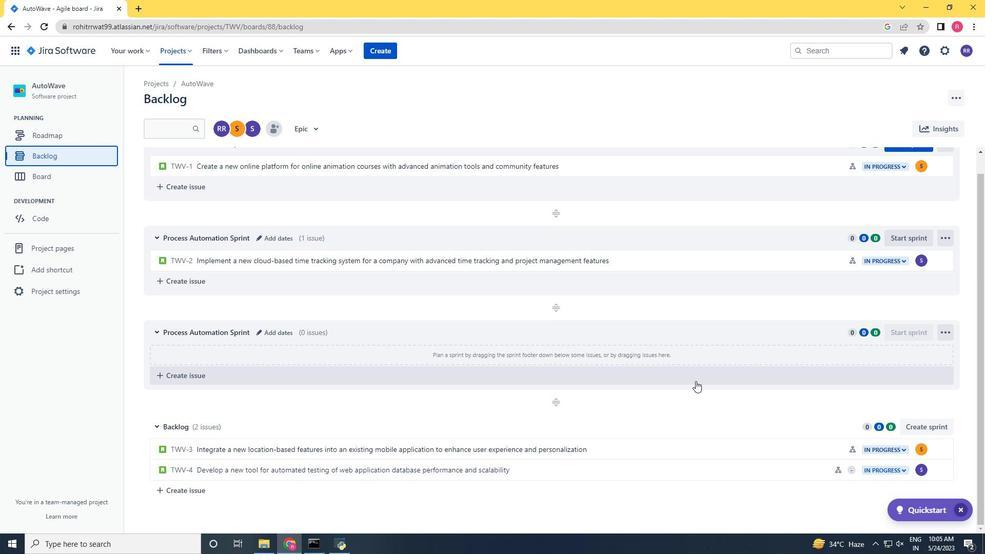 
Action: Mouse scrolled (696, 381) with delta (0, 0)
Screenshot: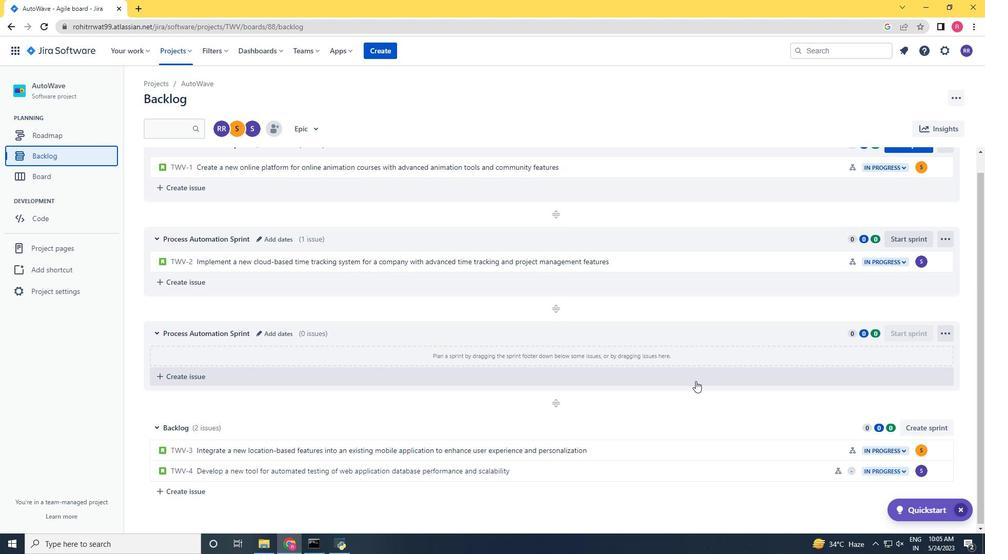 
Action: Mouse scrolled (696, 381) with delta (0, 0)
Screenshot: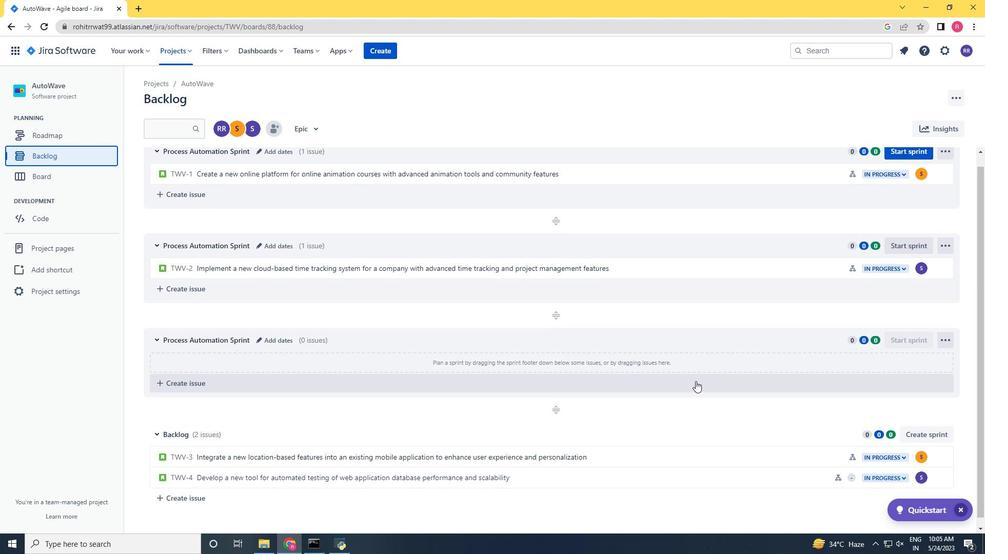 
Action: Mouse scrolled (696, 381) with delta (0, 0)
Screenshot: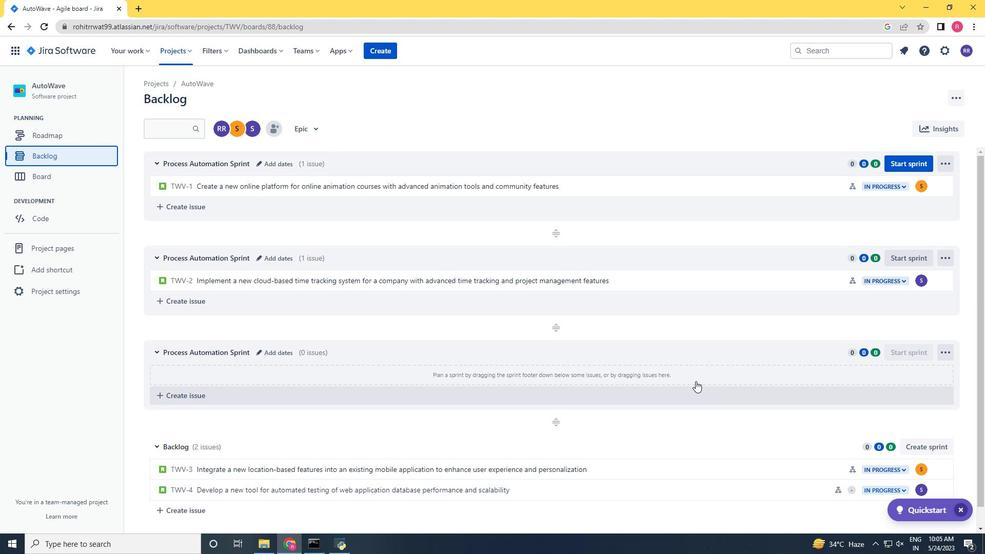 
Action: Mouse scrolled (696, 380) with delta (0, 0)
Screenshot: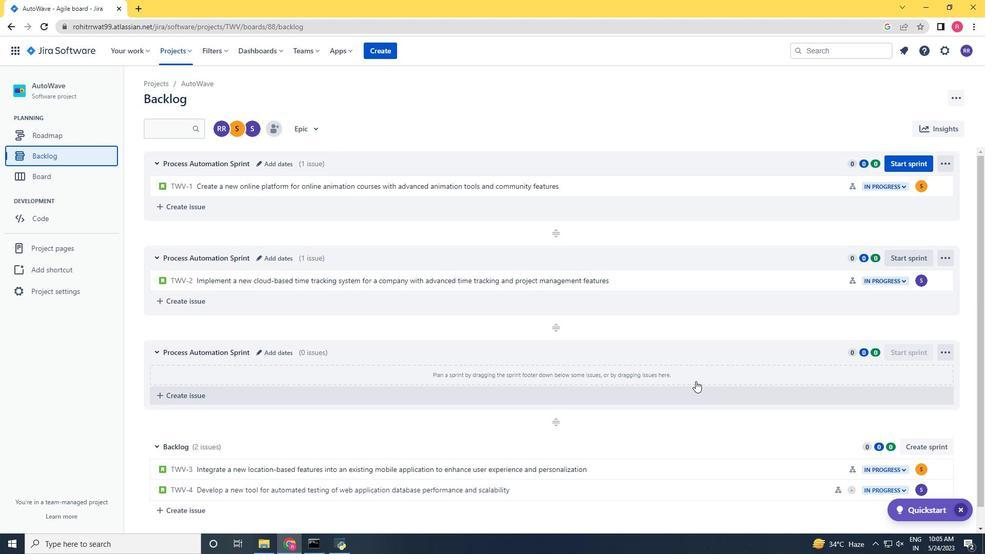 
Action: Mouse scrolled (696, 380) with delta (0, 0)
Screenshot: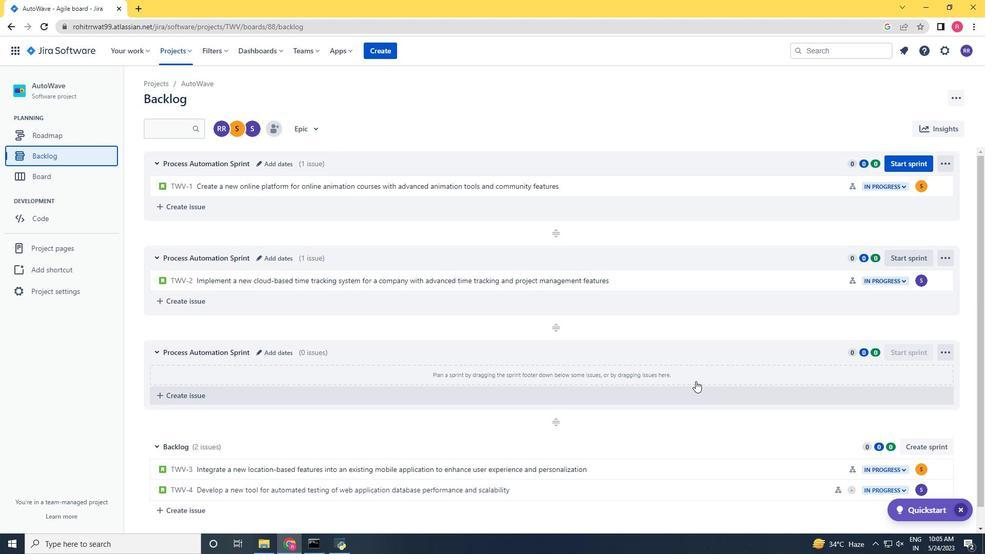 
Action: Mouse scrolled (696, 380) with delta (0, 0)
Screenshot: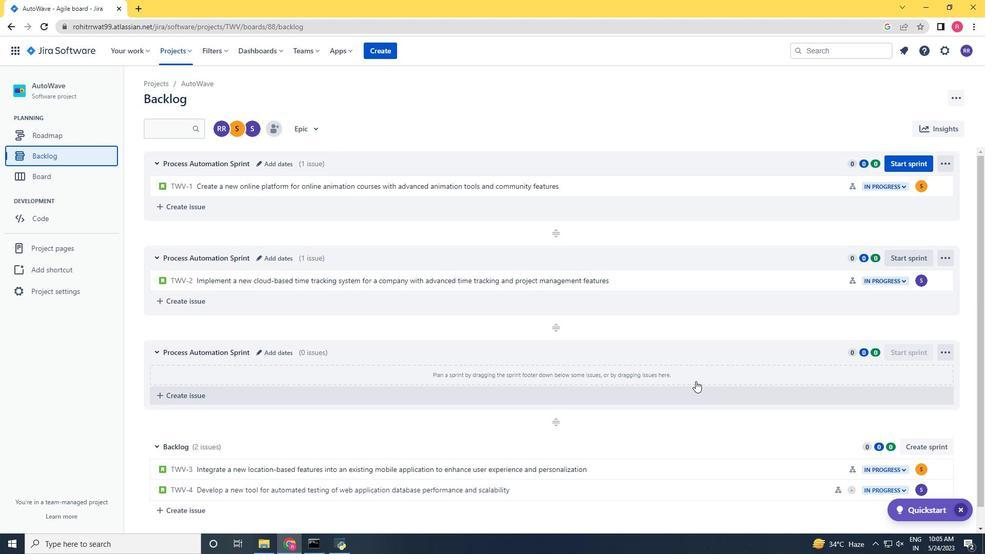 
Action: Mouse scrolled (696, 380) with delta (0, 0)
Screenshot: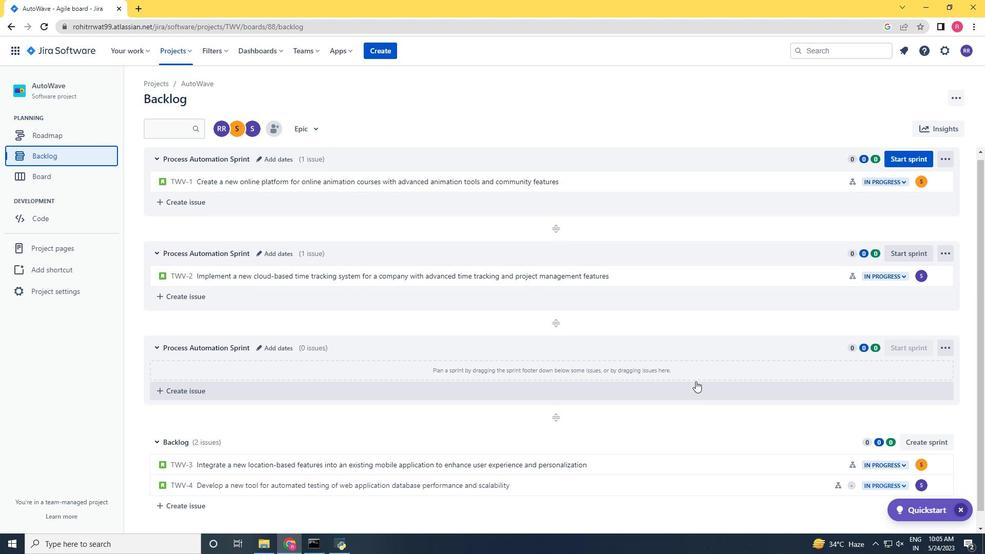 
Action: Mouse scrolled (696, 380) with delta (0, 0)
Screenshot: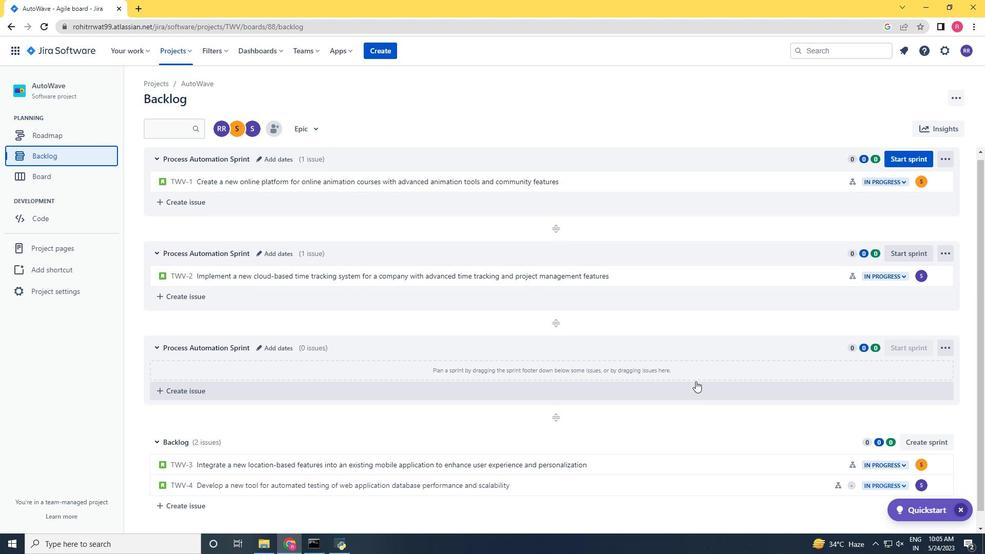 
Action: Mouse scrolled (696, 380) with delta (0, 0)
Screenshot: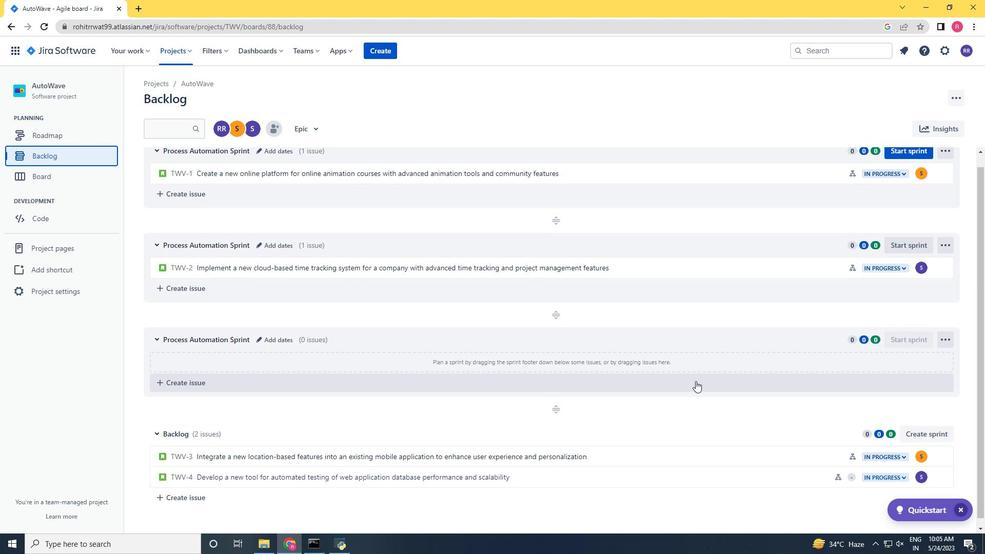 
Action: Mouse moved to (939, 447)
Screenshot: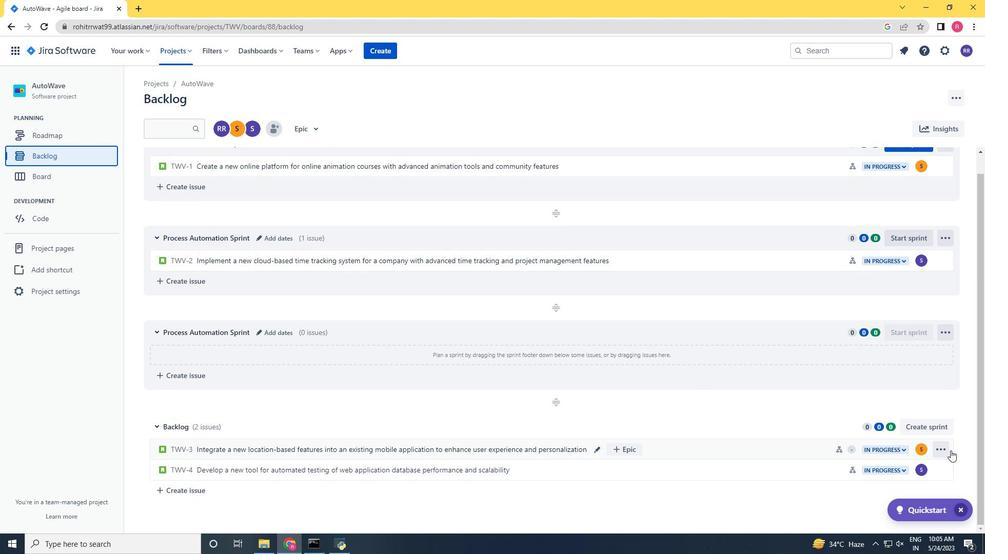 
Action: Mouse pressed left at (939, 447)
Screenshot: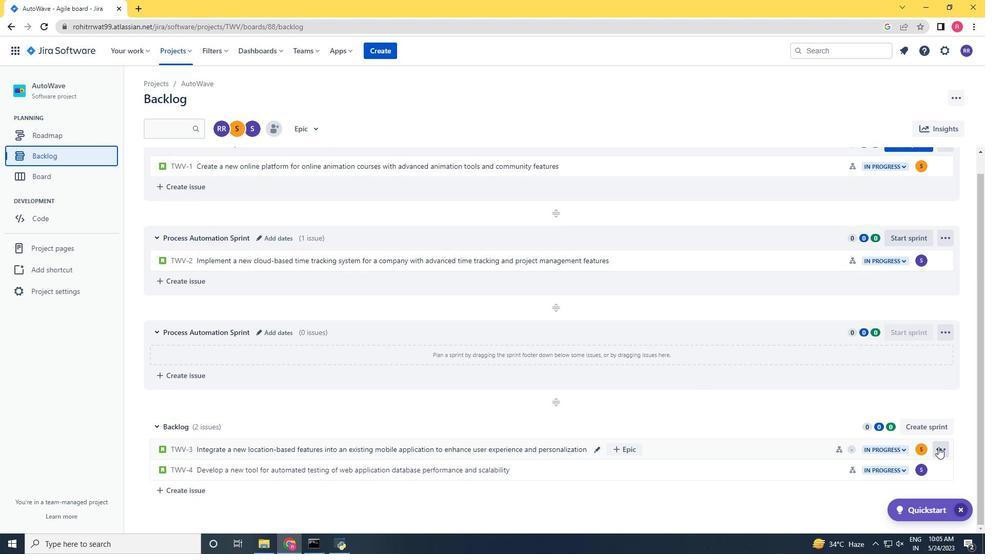 
Action: Mouse moved to (914, 400)
Screenshot: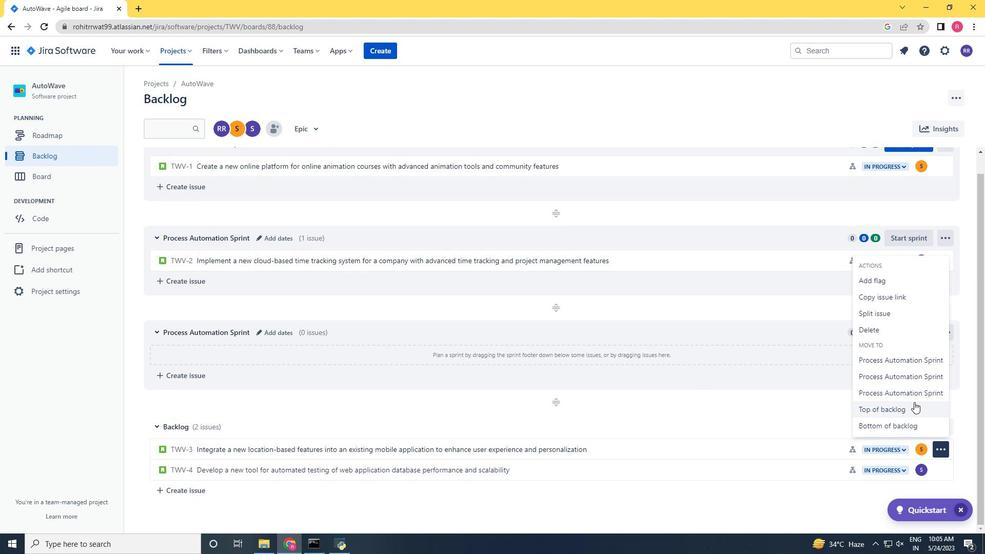 
Action: Mouse pressed left at (914, 400)
Screenshot: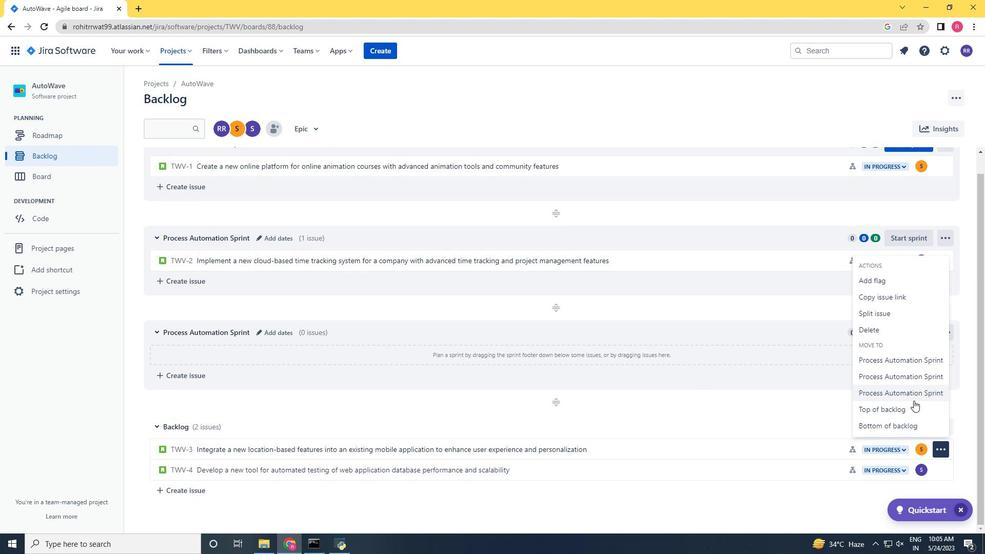 
Action: Mouse moved to (789, 441)
Screenshot: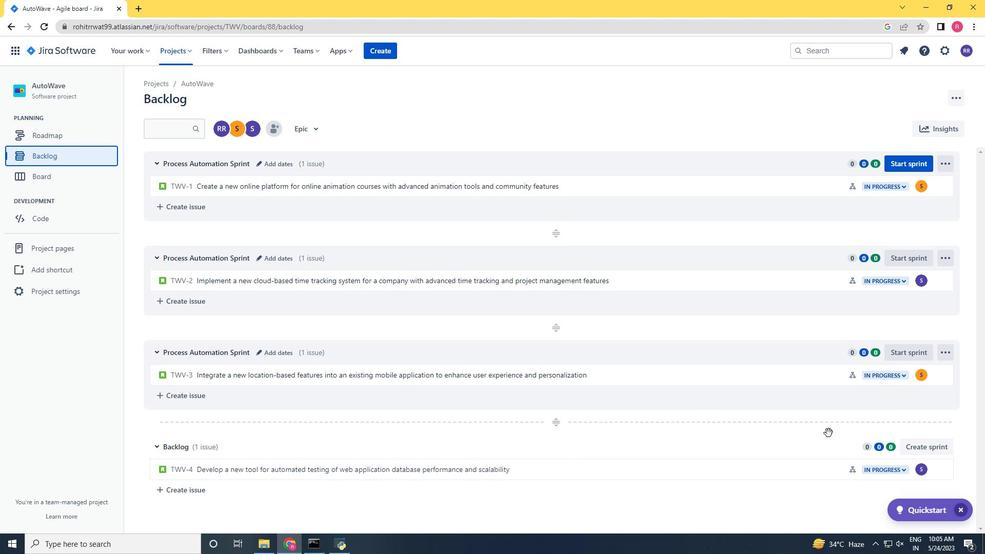 
Action: Mouse scrolled (789, 441) with delta (0, 0)
Screenshot: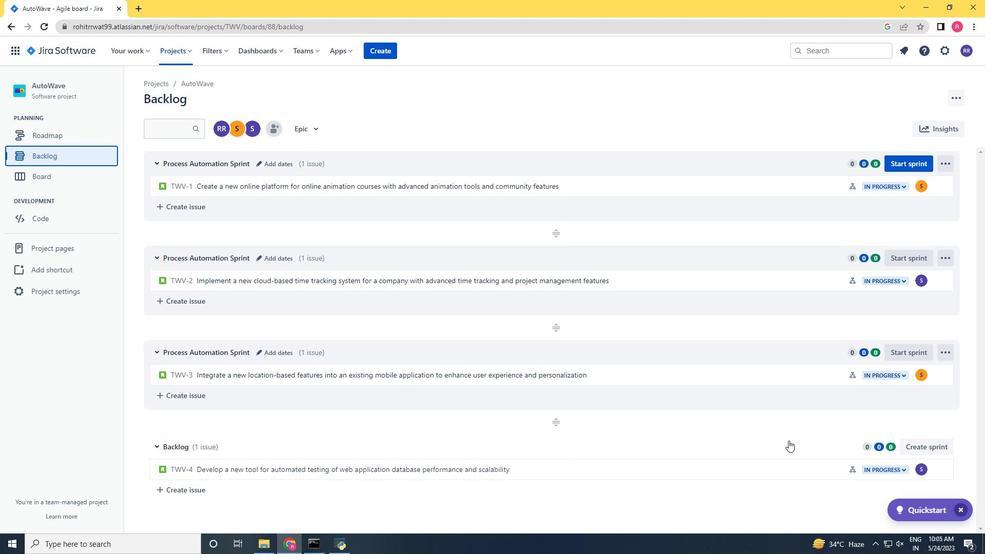
Action: Mouse scrolled (789, 441) with delta (0, 0)
Screenshot: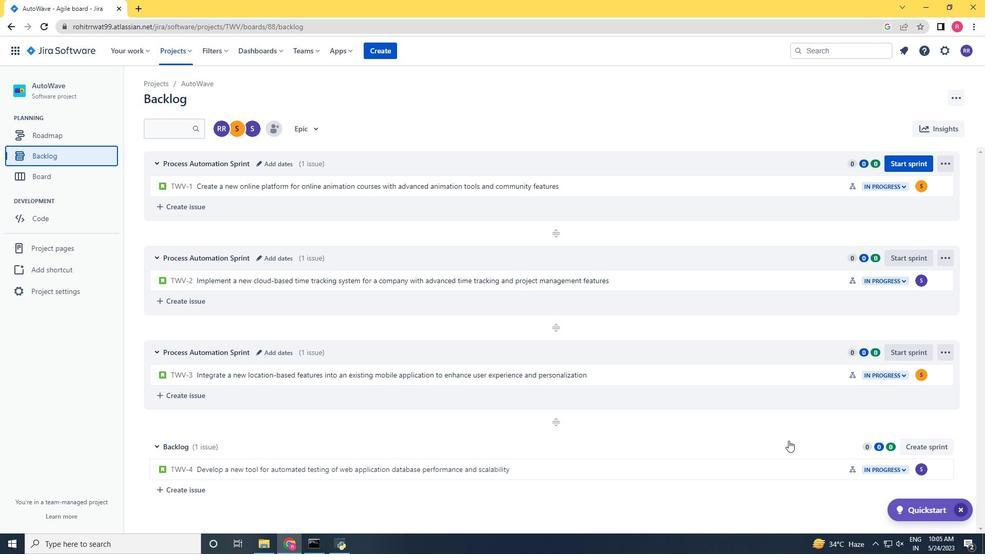 
Action: Mouse scrolled (789, 441) with delta (0, 0)
Screenshot: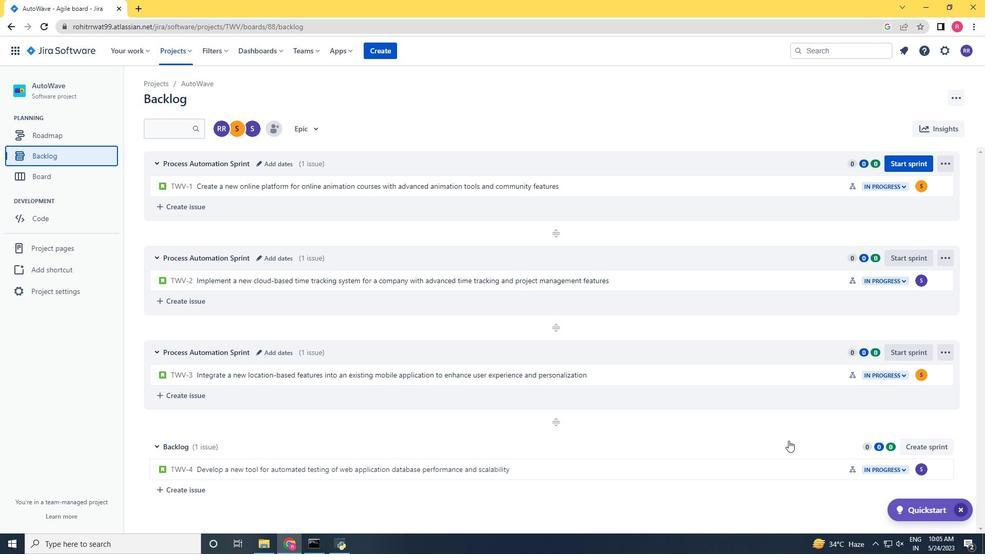 
Action: Mouse scrolled (789, 441) with delta (0, 0)
Screenshot: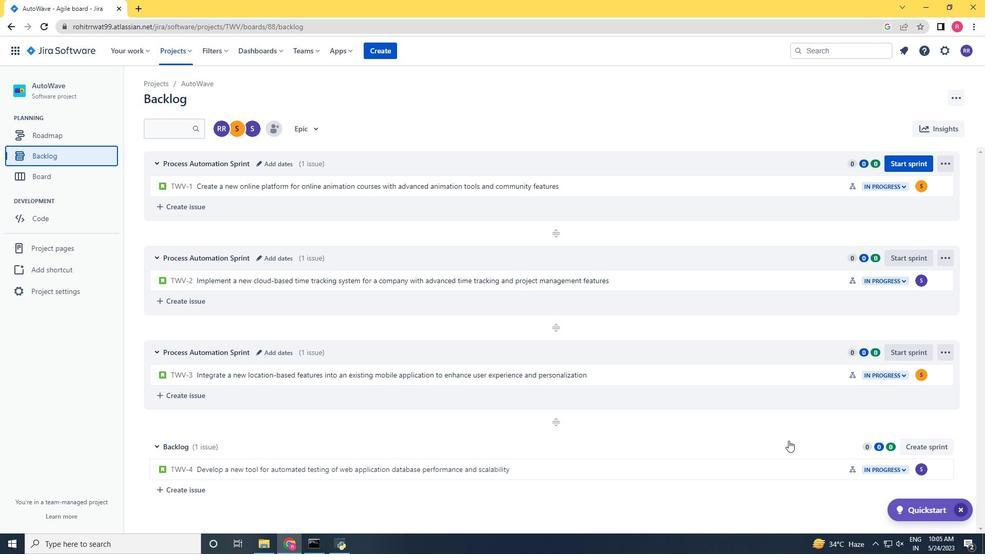 
Action: Mouse scrolled (789, 441) with delta (0, 0)
Screenshot: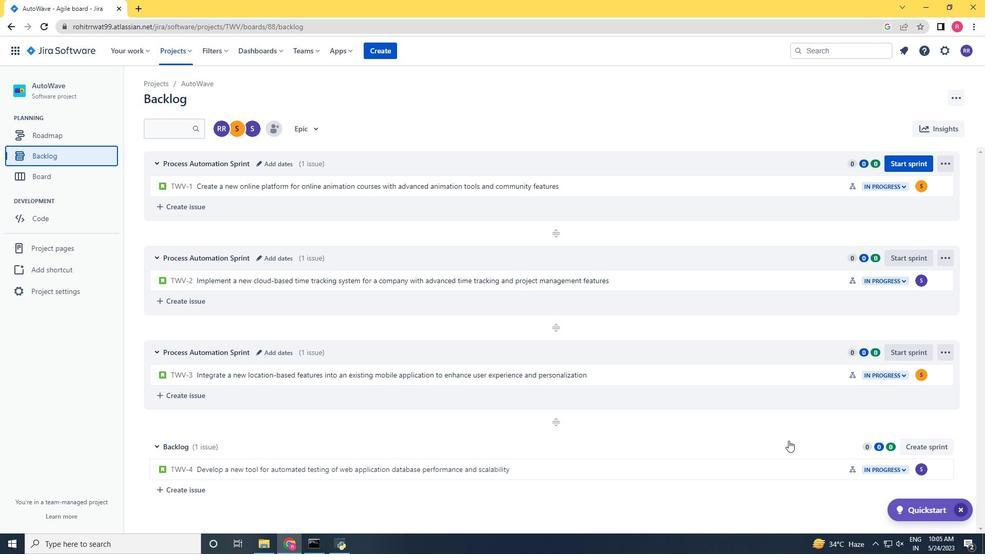 
Action: Mouse scrolled (789, 441) with delta (0, 0)
Screenshot: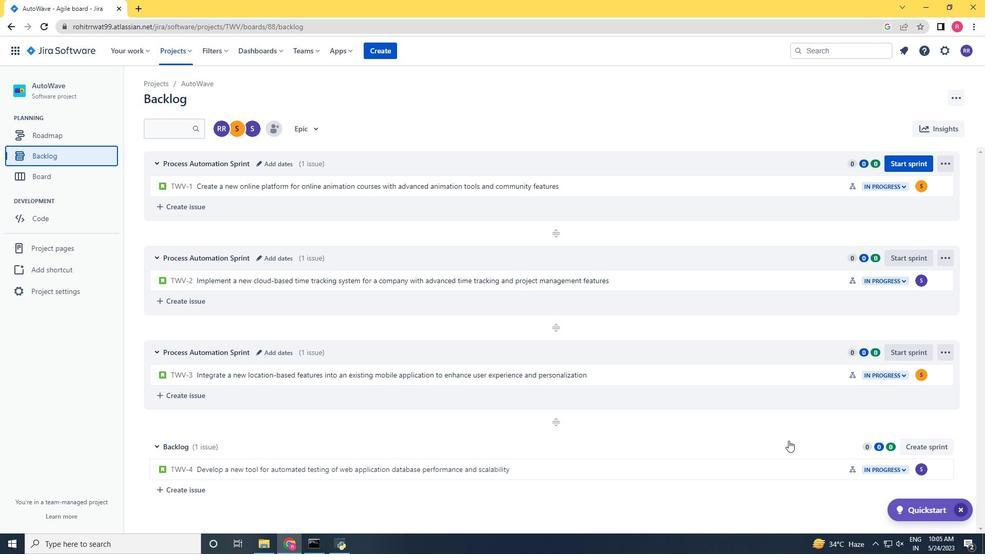 
Action: Mouse scrolled (789, 440) with delta (0, 0)
Screenshot: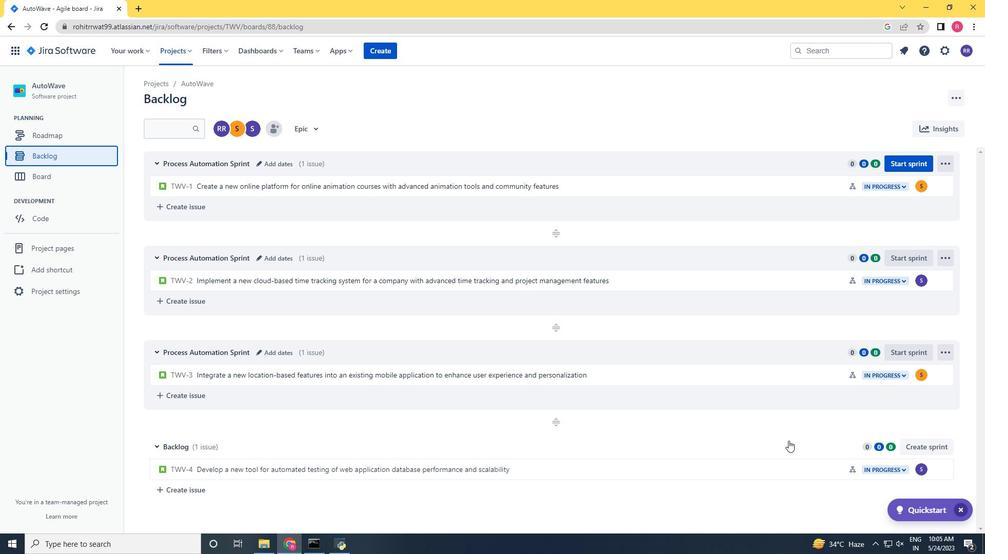 
Action: Mouse scrolled (789, 440) with delta (0, 0)
Screenshot: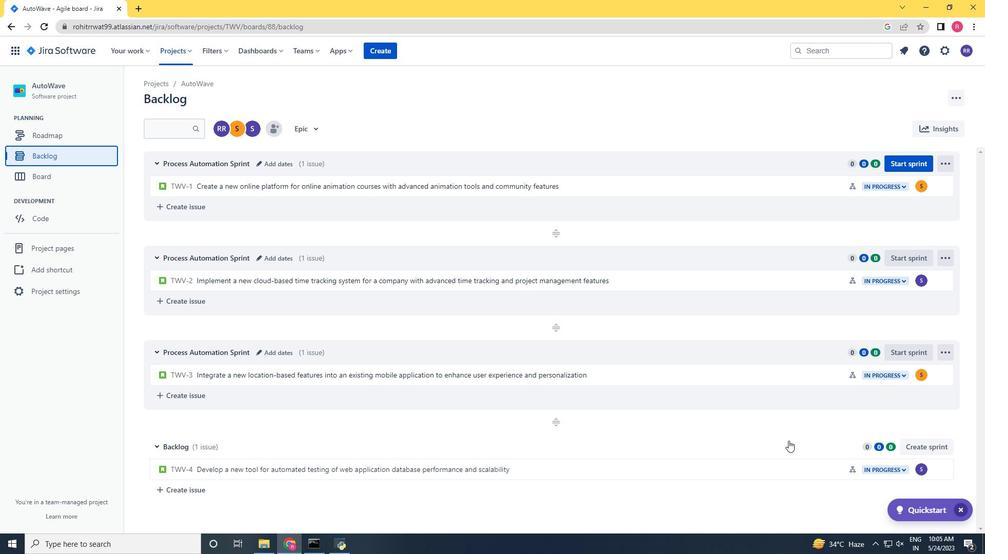 
Action: Mouse scrolled (789, 440) with delta (0, 0)
Screenshot: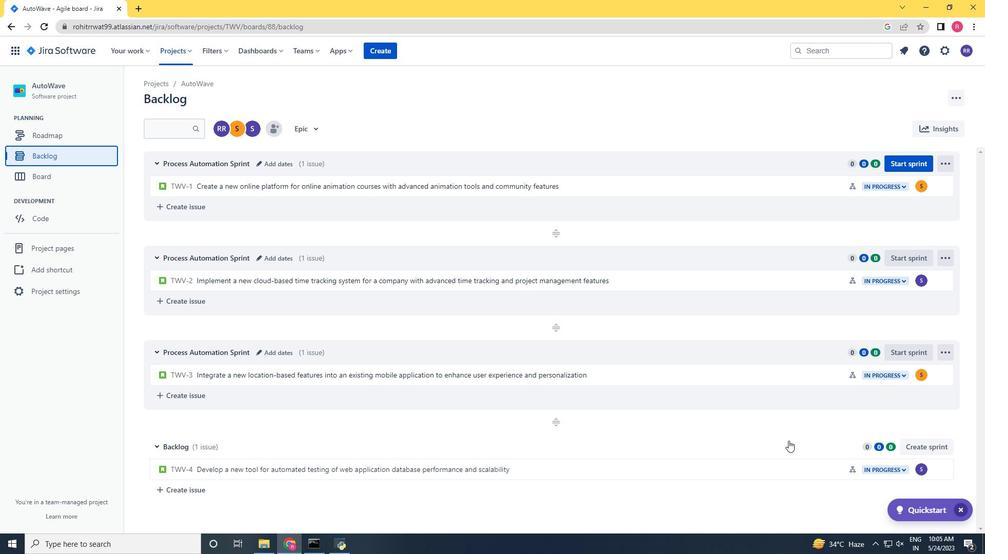 
Action: Mouse scrolled (789, 440) with delta (0, 0)
Screenshot: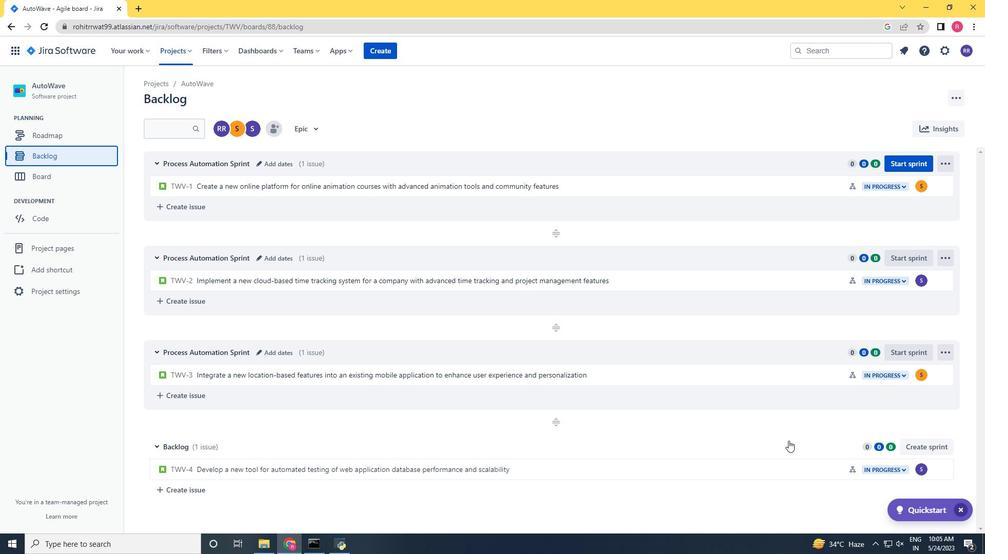 
Action: Mouse scrolled (789, 440) with delta (0, 0)
Screenshot: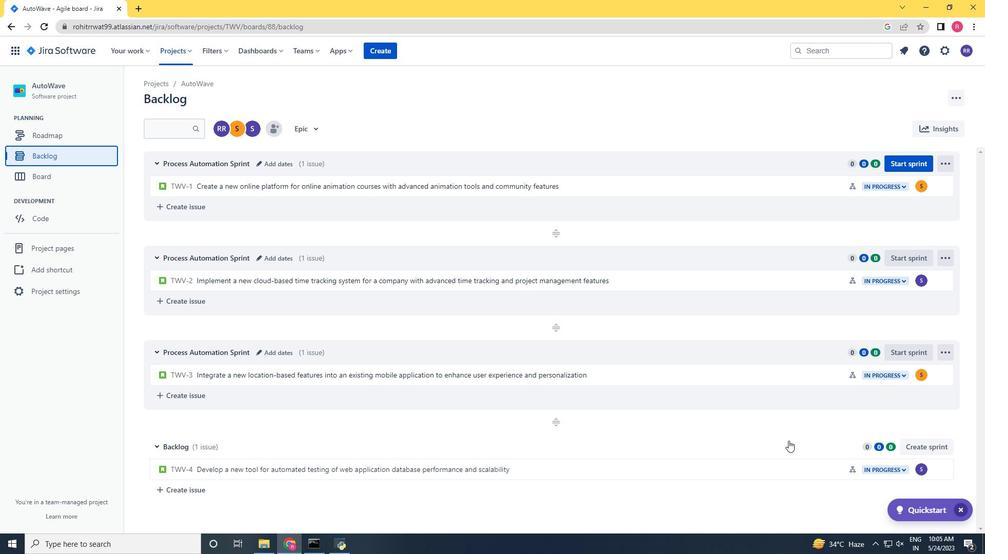 
Action: Mouse moved to (949, 475)
Screenshot: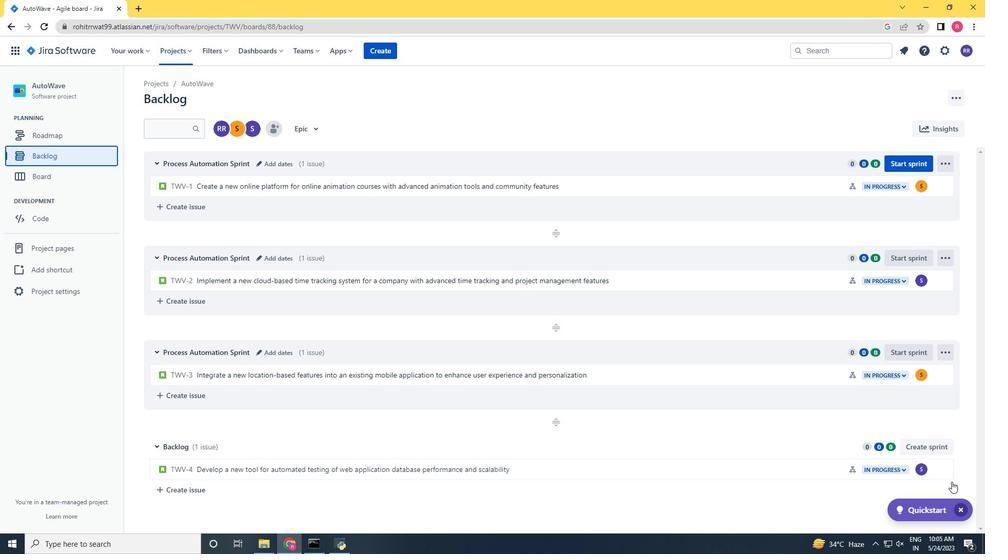 
Action: Mouse pressed left at (949, 475)
Screenshot: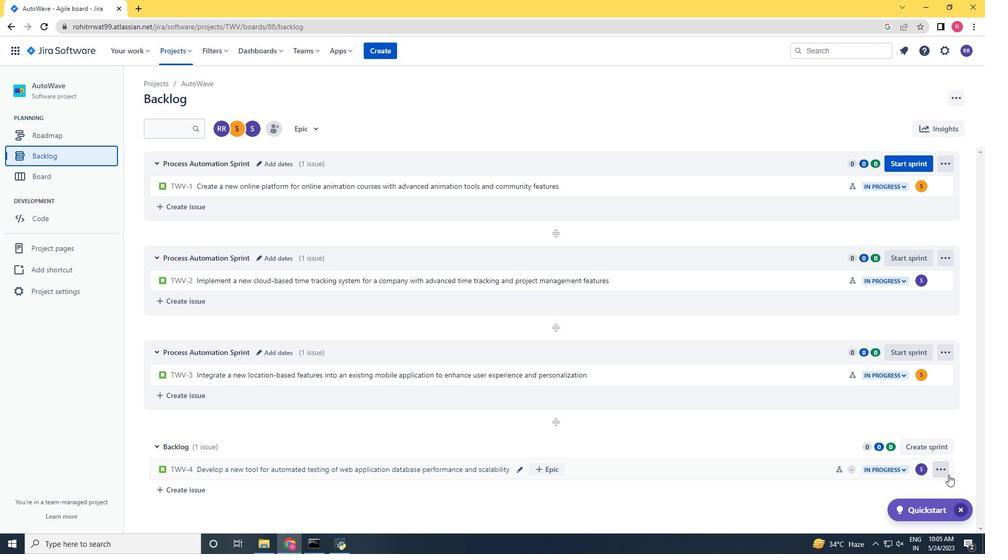 
Action: Mouse moved to (896, 412)
Screenshot: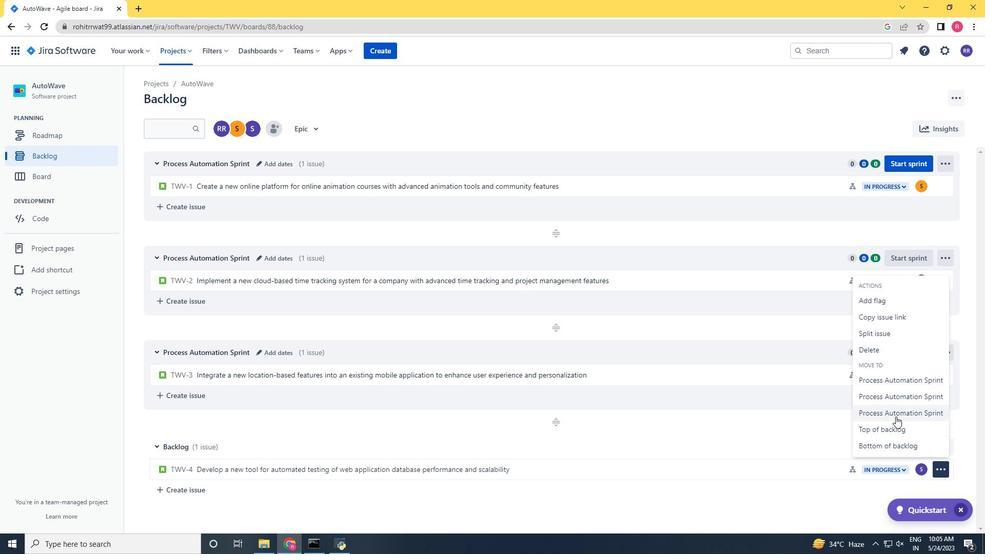 
Action: Mouse pressed left at (896, 412)
Screenshot: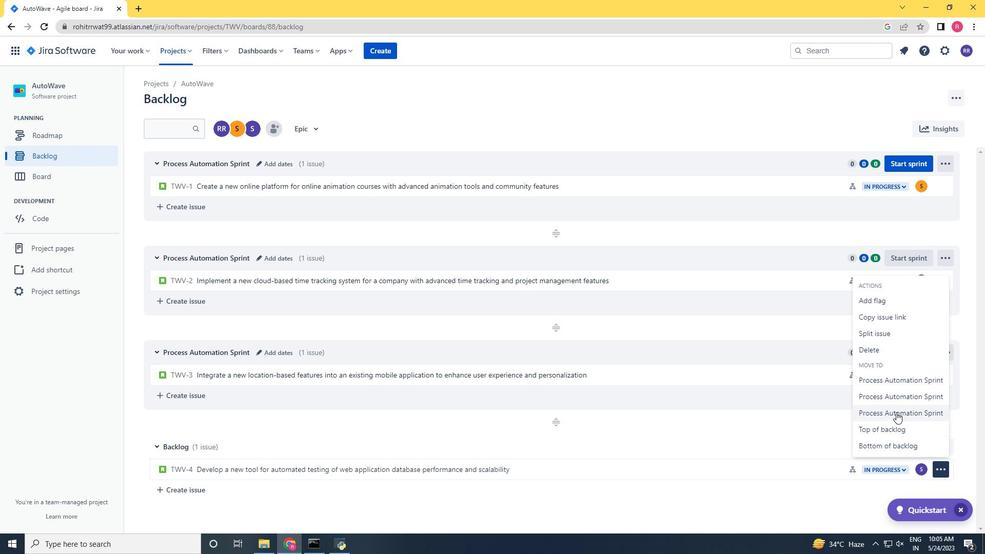 
Action: Mouse moved to (717, 430)
Screenshot: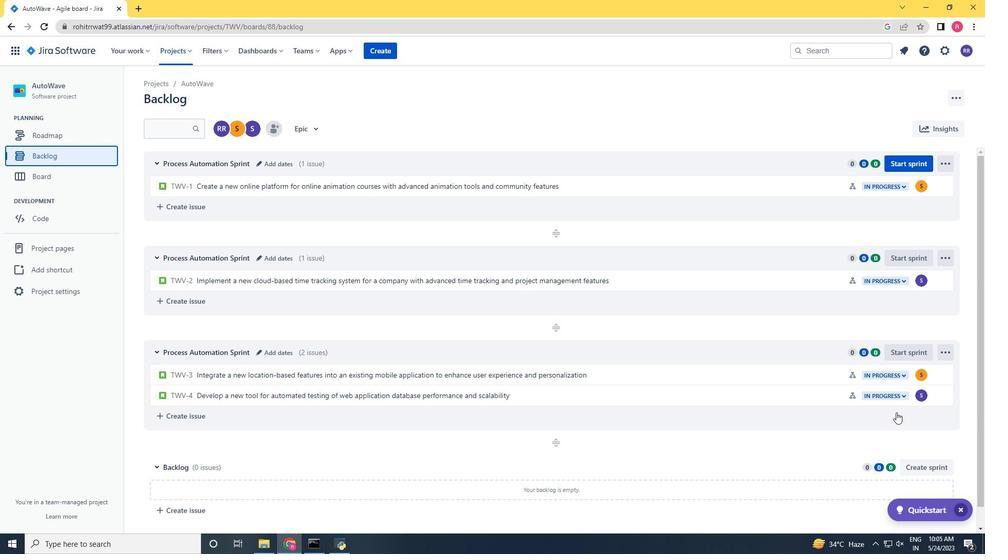 
Action: Mouse scrolled (717, 430) with delta (0, 0)
Screenshot: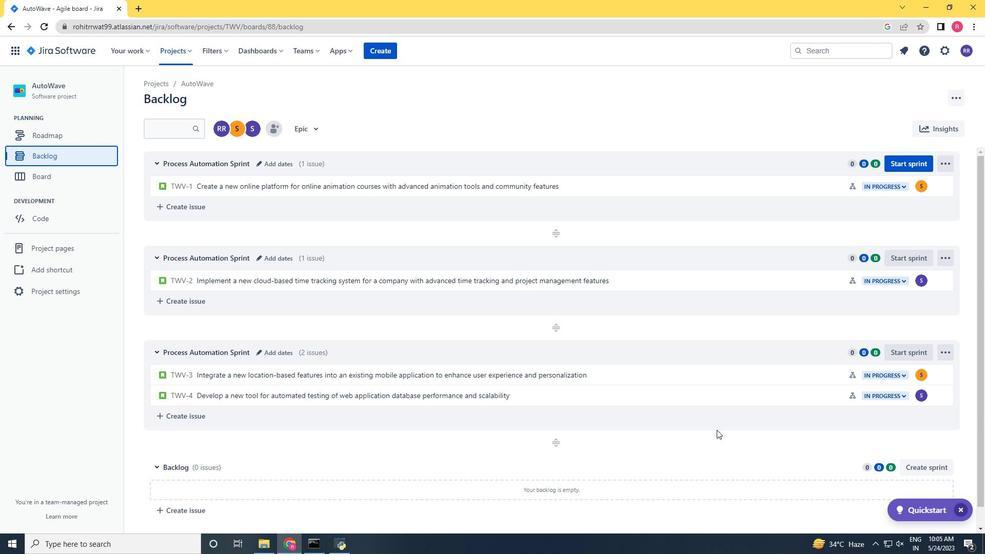 
Action: Mouse scrolled (717, 430) with delta (0, 0)
Screenshot: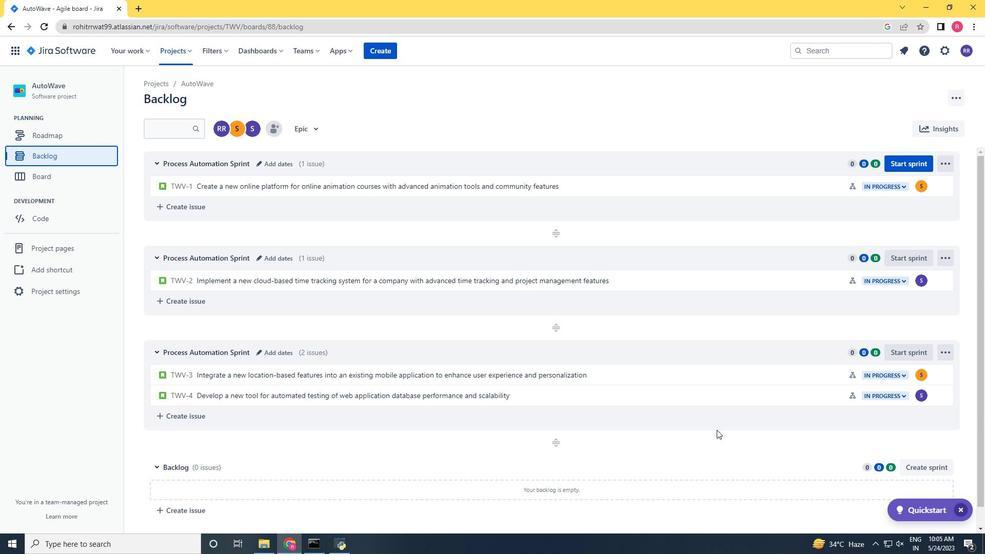 
Action: Mouse scrolled (717, 430) with delta (0, 0)
Screenshot: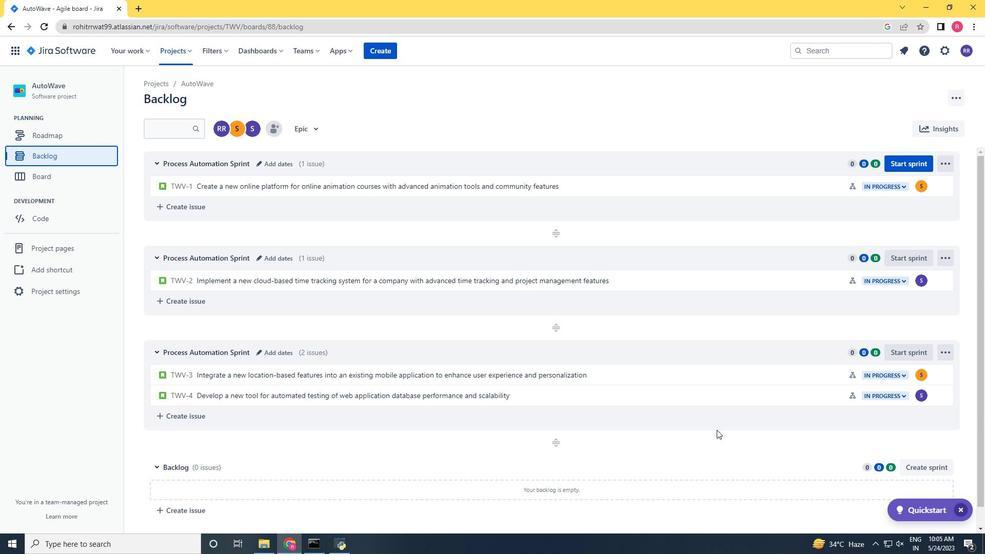 
Action: Mouse scrolled (717, 430) with delta (0, 0)
Screenshot: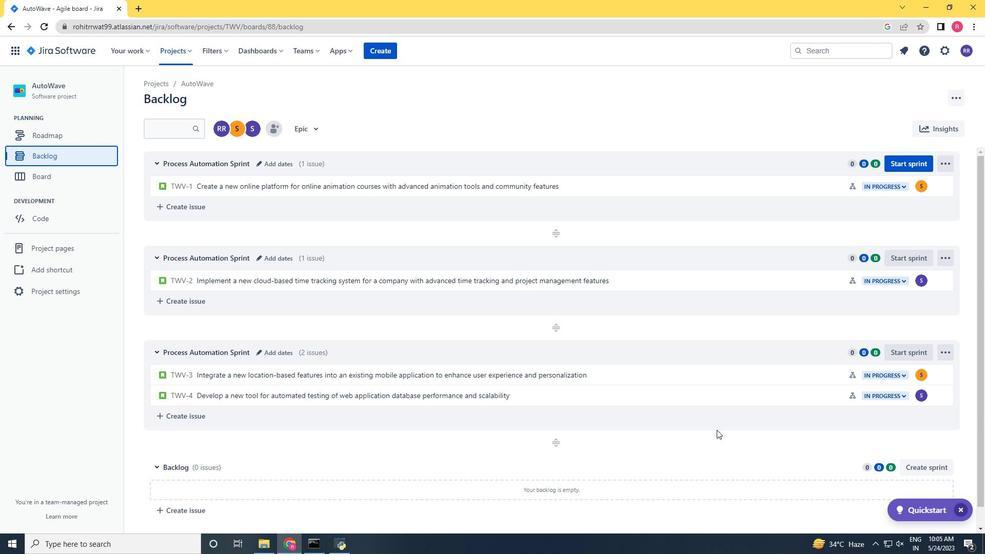 
Action: Mouse scrolled (717, 430) with delta (0, 0)
Screenshot: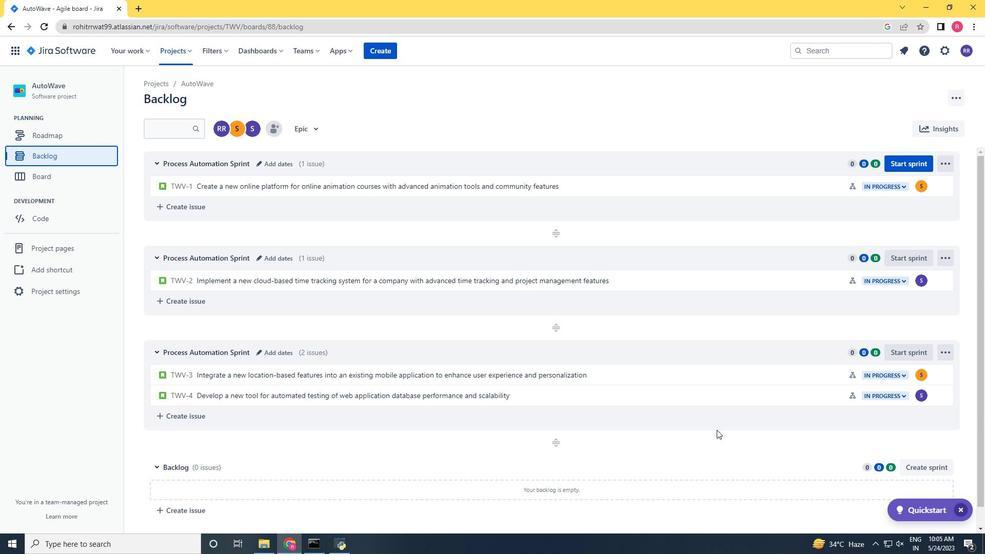 
Action: Mouse scrolled (717, 429) with delta (0, 0)
Screenshot: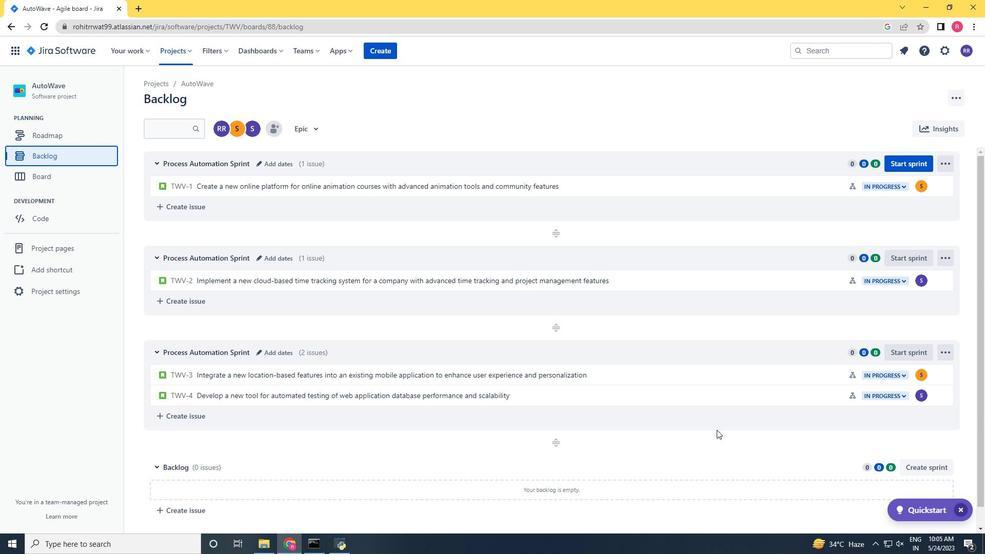 
Action: Mouse scrolled (717, 429) with delta (0, 0)
Screenshot: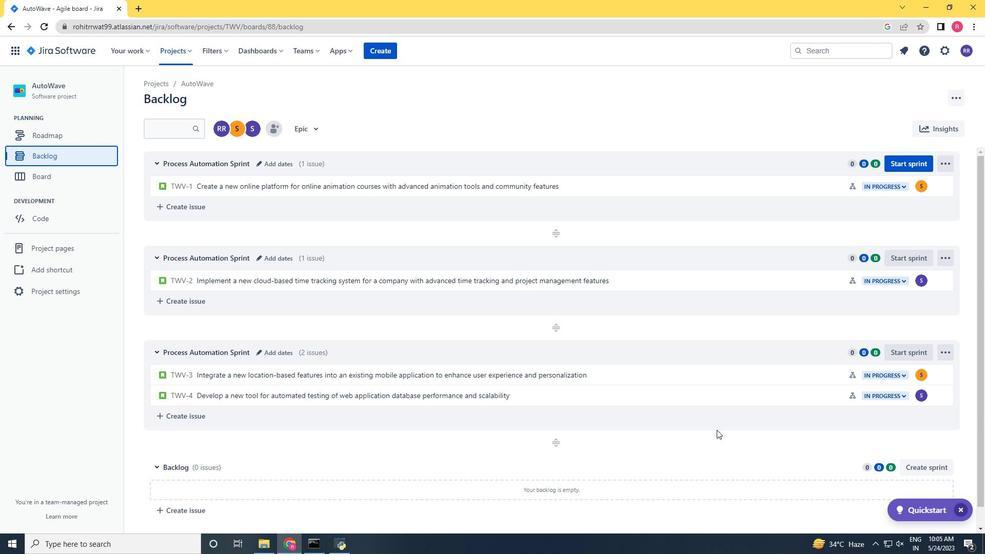 
Action: Mouse scrolled (717, 429) with delta (0, 0)
Screenshot: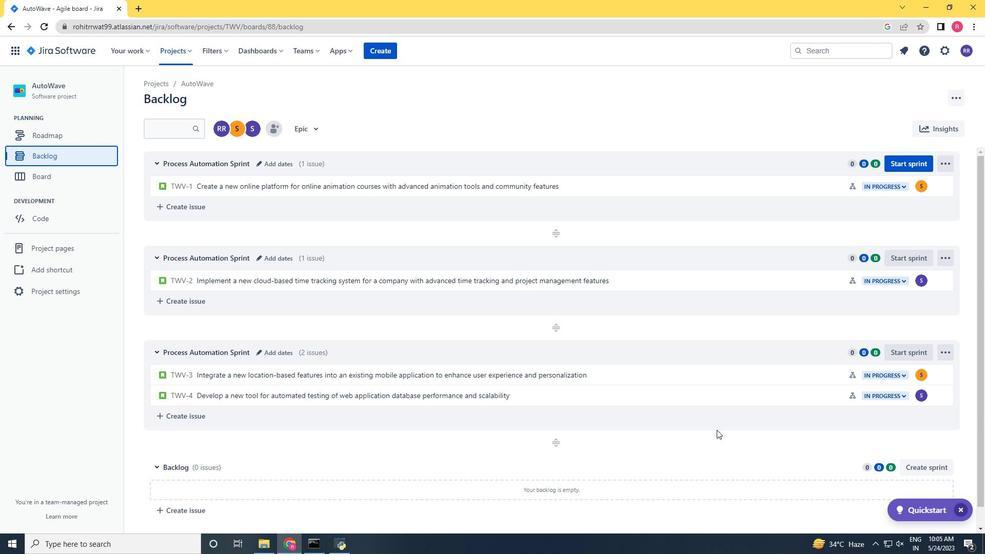 
Action: Mouse scrolled (717, 429) with delta (0, 0)
Screenshot: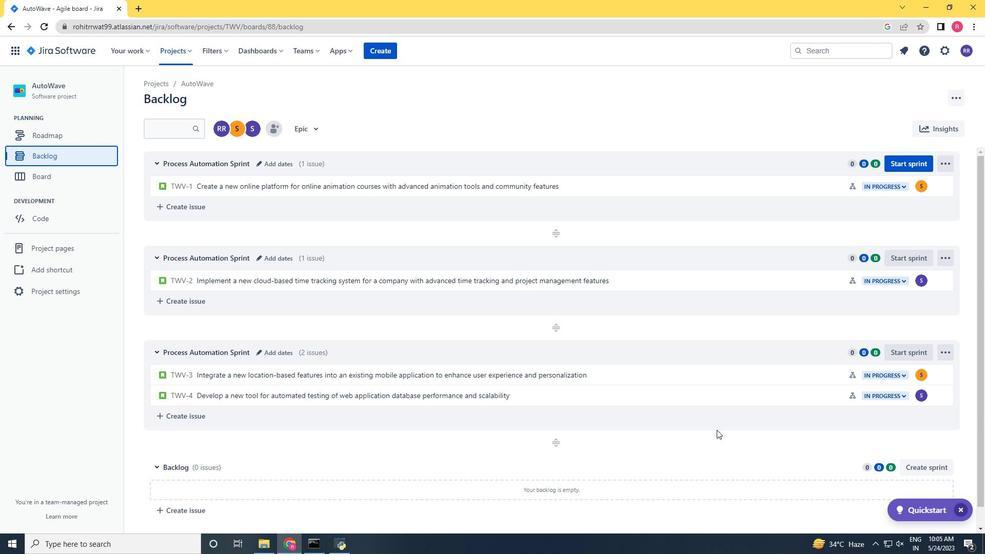 
Action: Mouse scrolled (717, 429) with delta (0, 0)
Screenshot: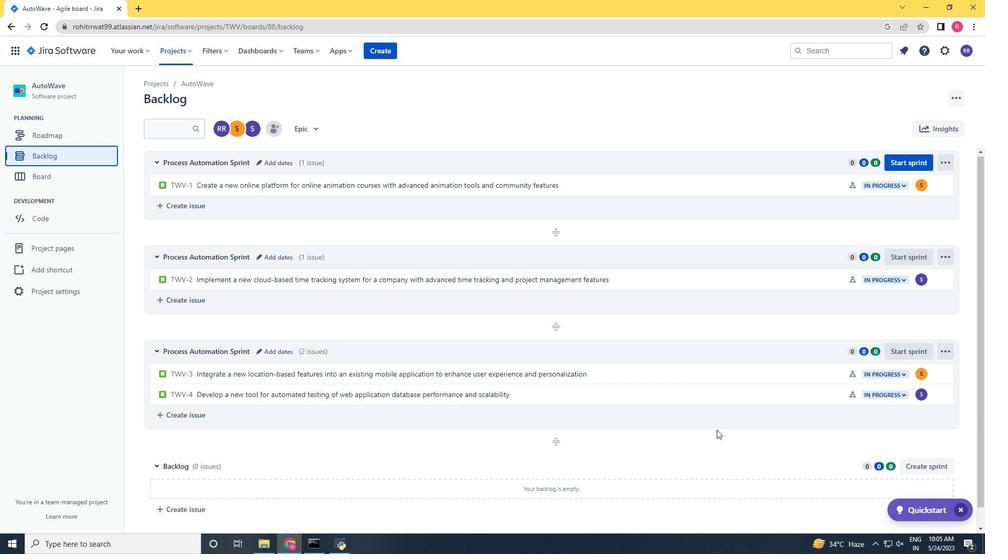 
Action: Mouse scrolled (717, 429) with delta (0, 0)
Screenshot: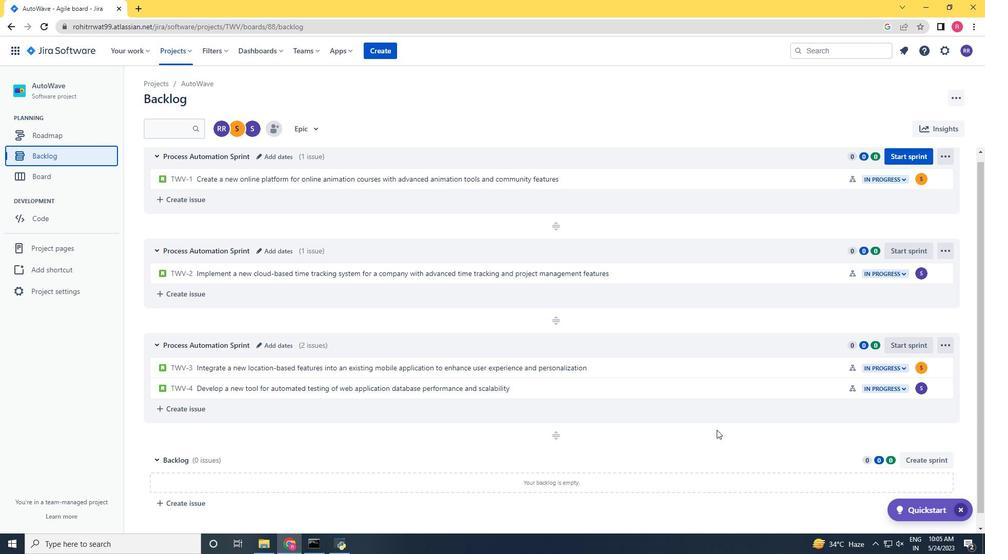 
Action: Mouse scrolled (717, 430) with delta (0, 0)
Screenshot: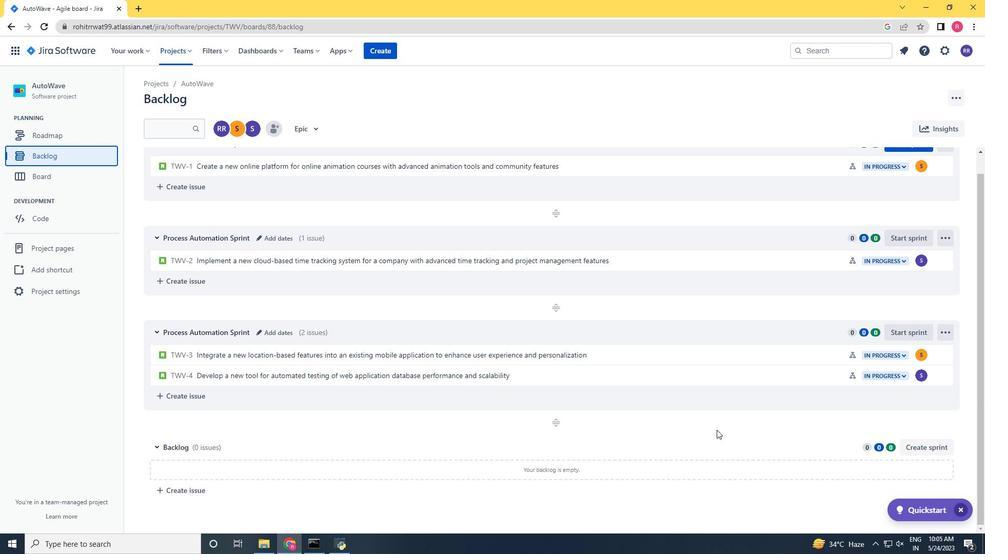 
Action: Mouse scrolled (717, 430) with delta (0, 0)
Screenshot: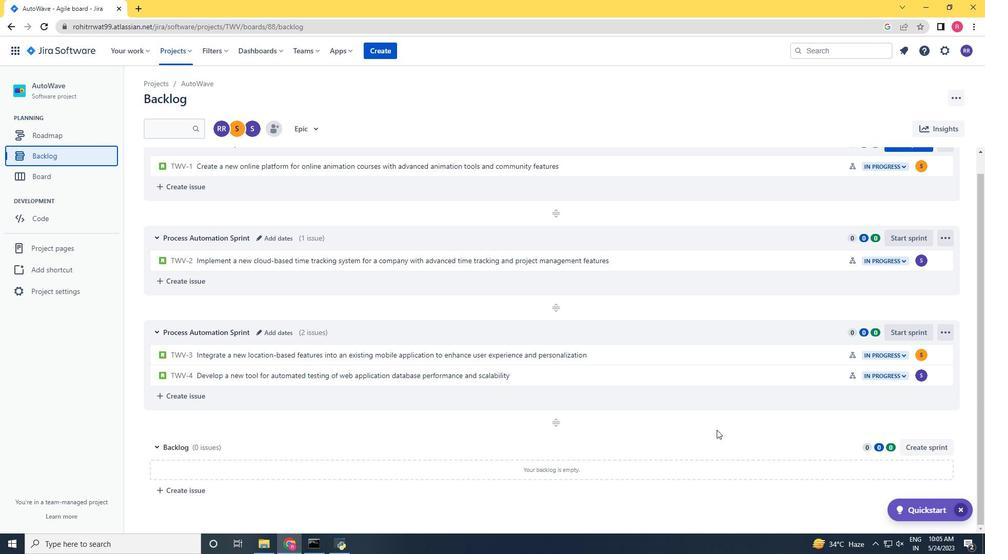 
Action: Mouse scrolled (717, 430) with delta (0, 0)
Screenshot: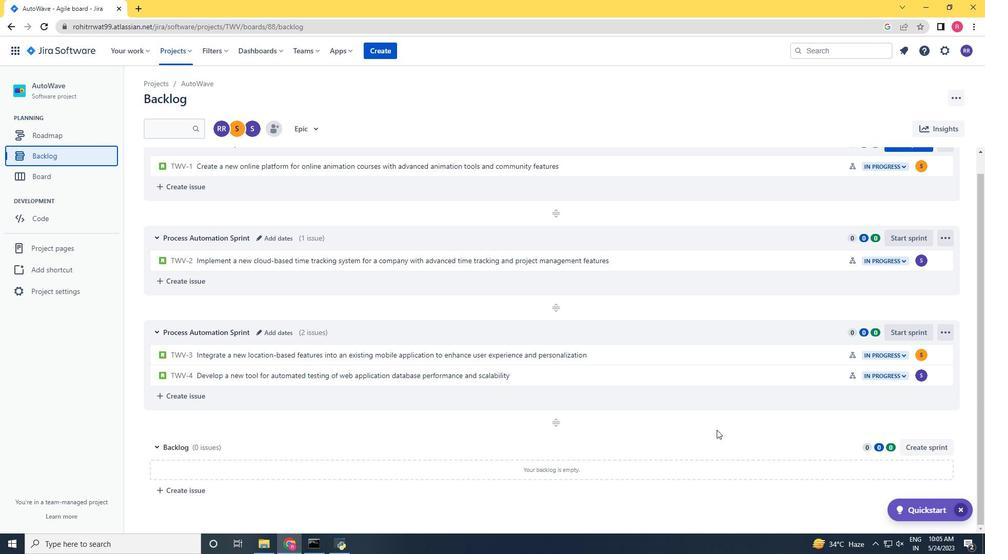 
Action: Mouse scrolled (717, 430) with delta (0, 0)
Screenshot: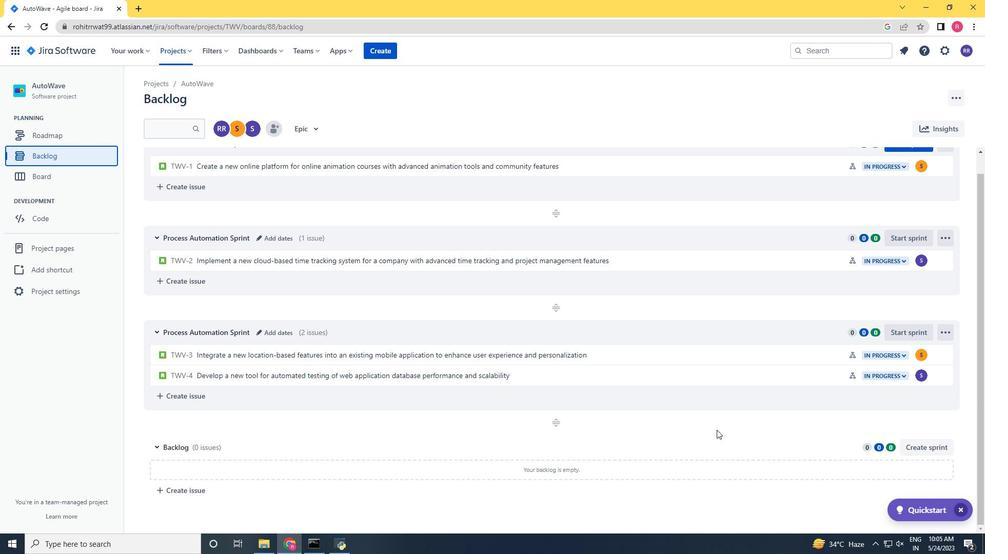 
Action: Mouse scrolled (717, 430) with delta (0, 0)
Screenshot: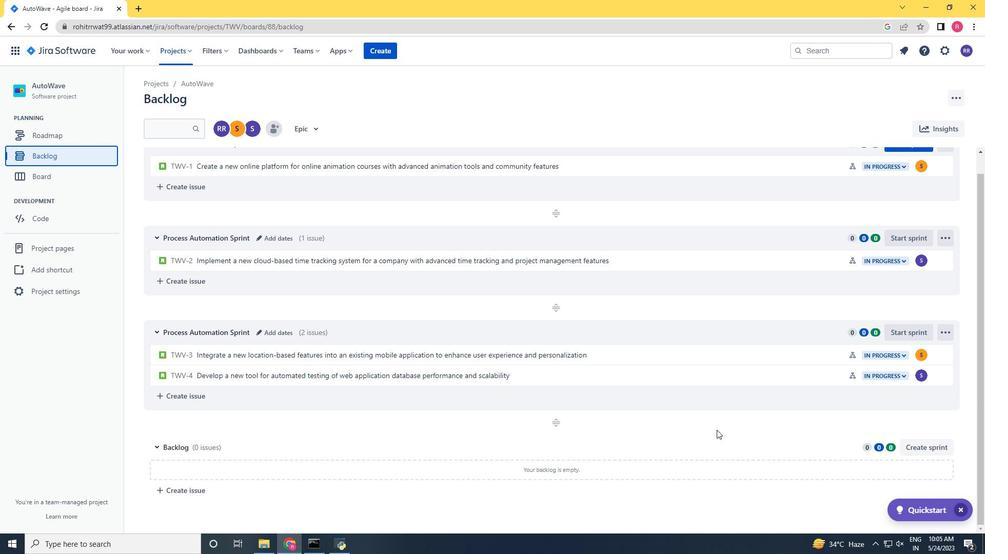 
